 Task: Research Airbnb accommodation in Tagta, Turkmenistan from 24th November, 2023 to 10th December,  2023 for 5 adults.5 bedrooms having 5 beds and 5 bathrooms. Property type can be house. Amenities needed are: wifi, TV, free parkinig on premises, gym, breakfast. Look for 4 properties as per requirement.
Action: Mouse moved to (530, 72)
Screenshot: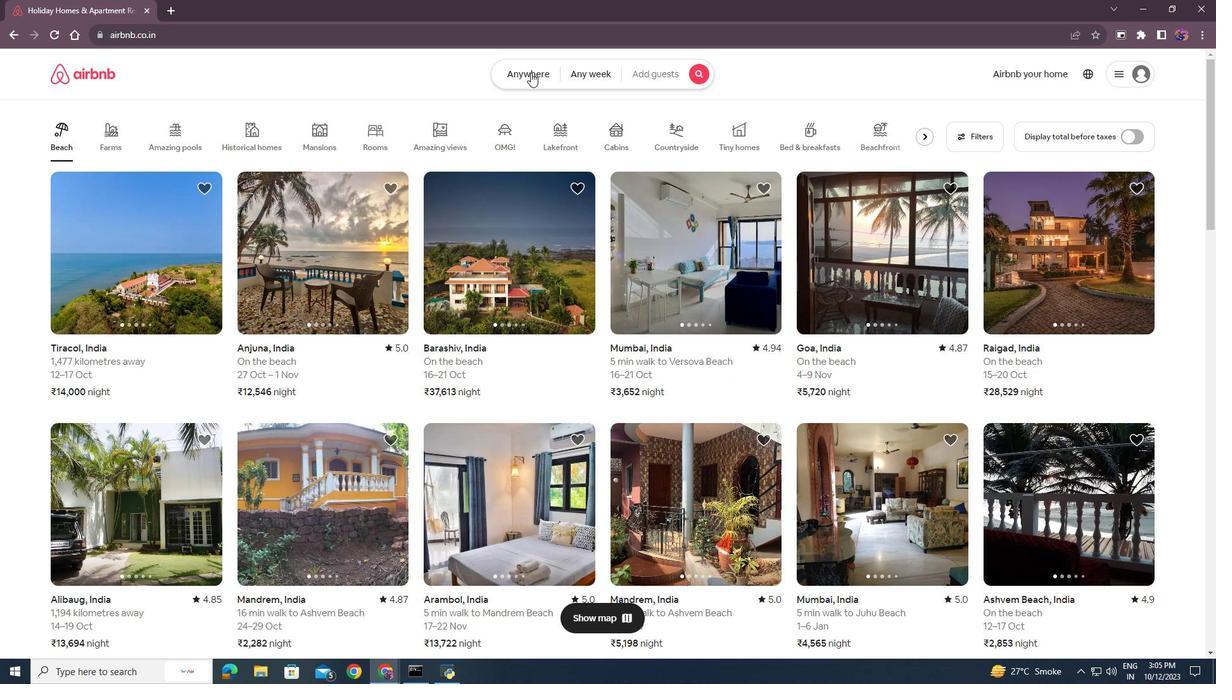 
Action: Mouse pressed left at (530, 72)
Screenshot: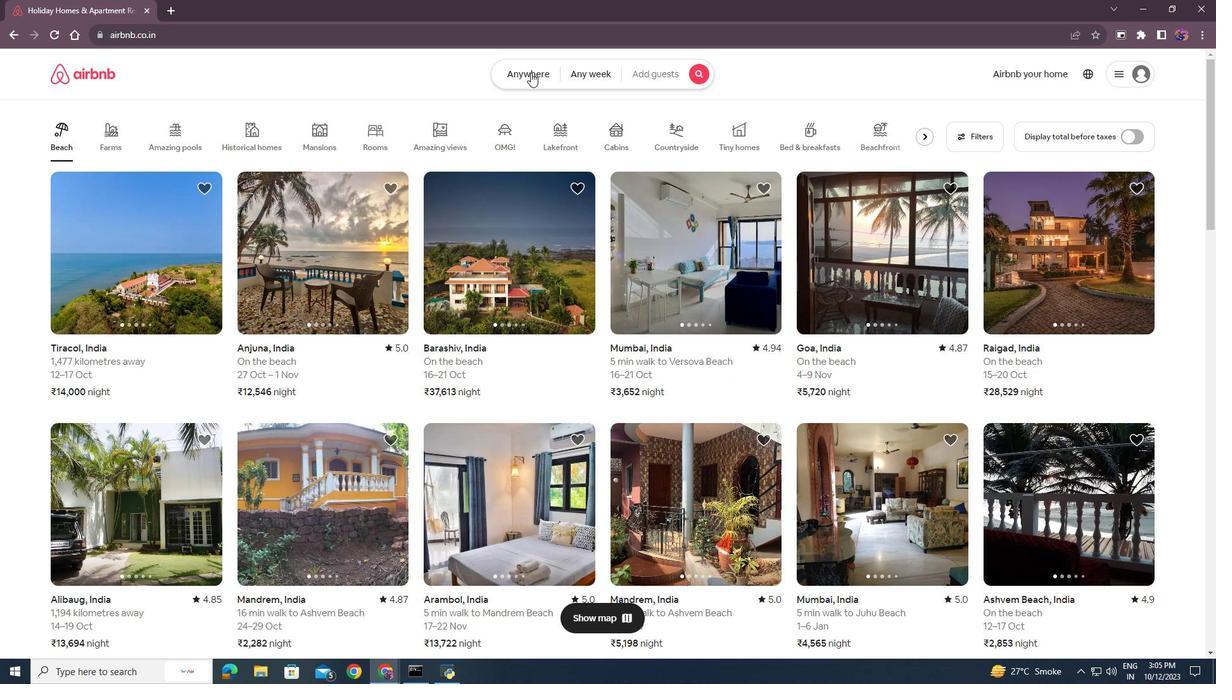 
Action: Mouse moved to (425, 118)
Screenshot: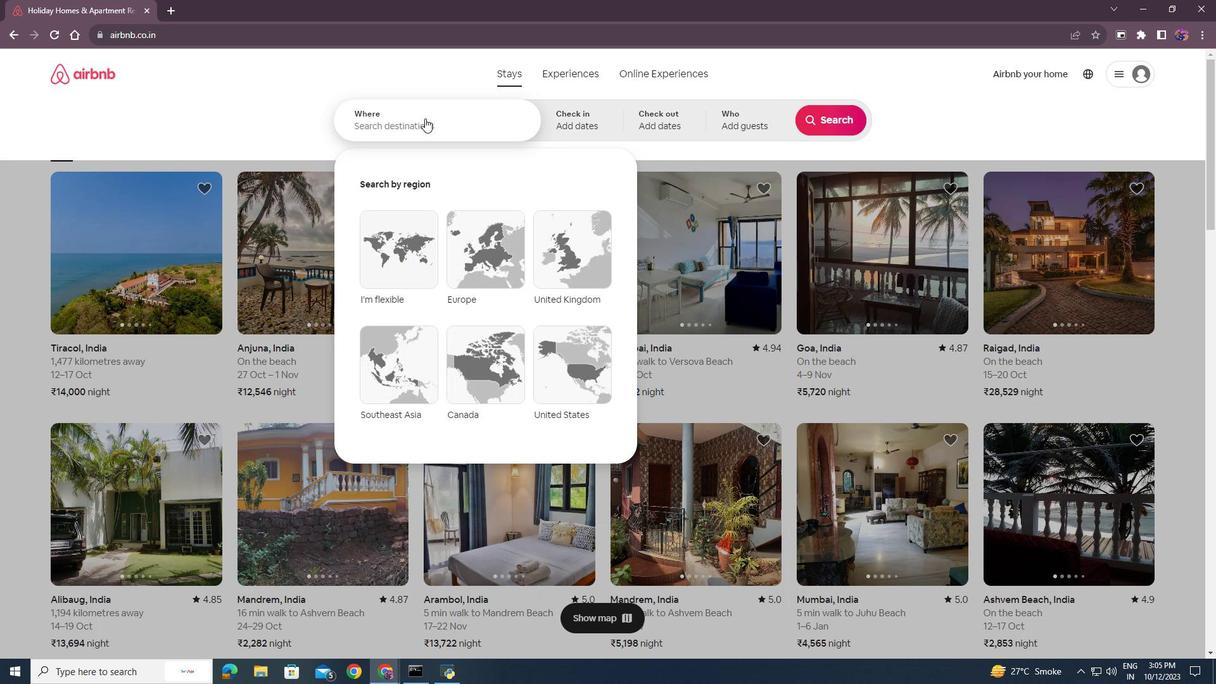 
Action: Mouse pressed left at (425, 118)
Screenshot: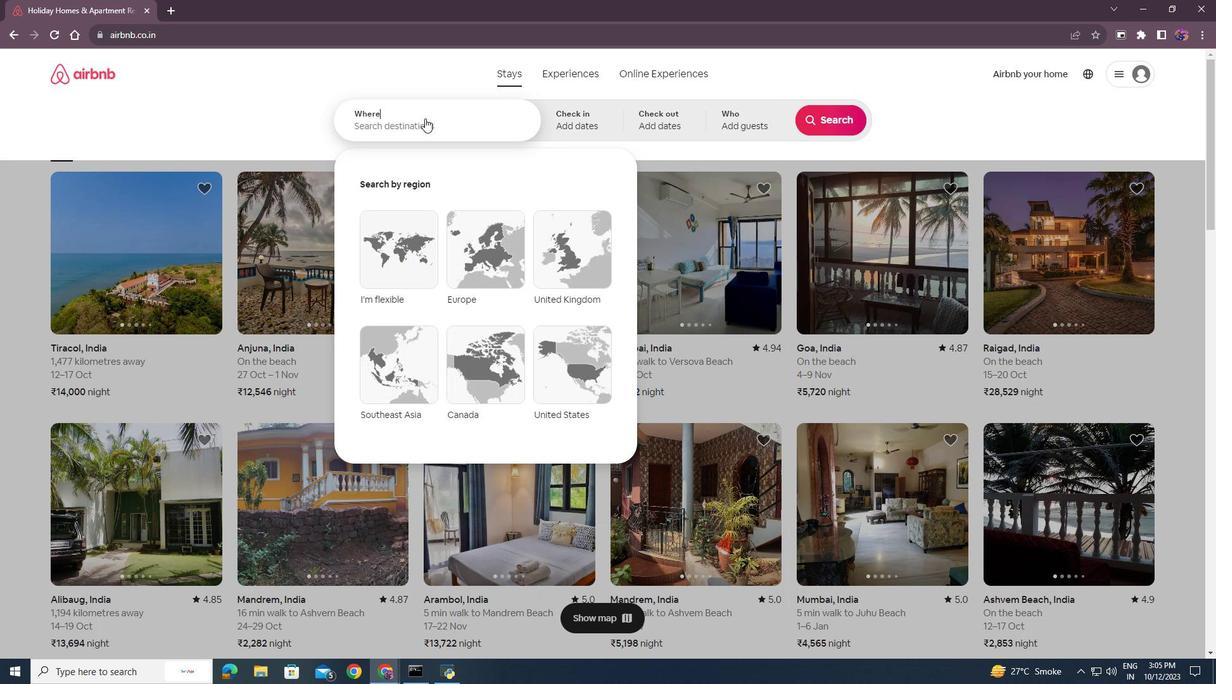 
Action: Key pressed tah<Key.backspace>gta<Key.space><Key.shift>Turkmenistan<Key.enter>
Screenshot: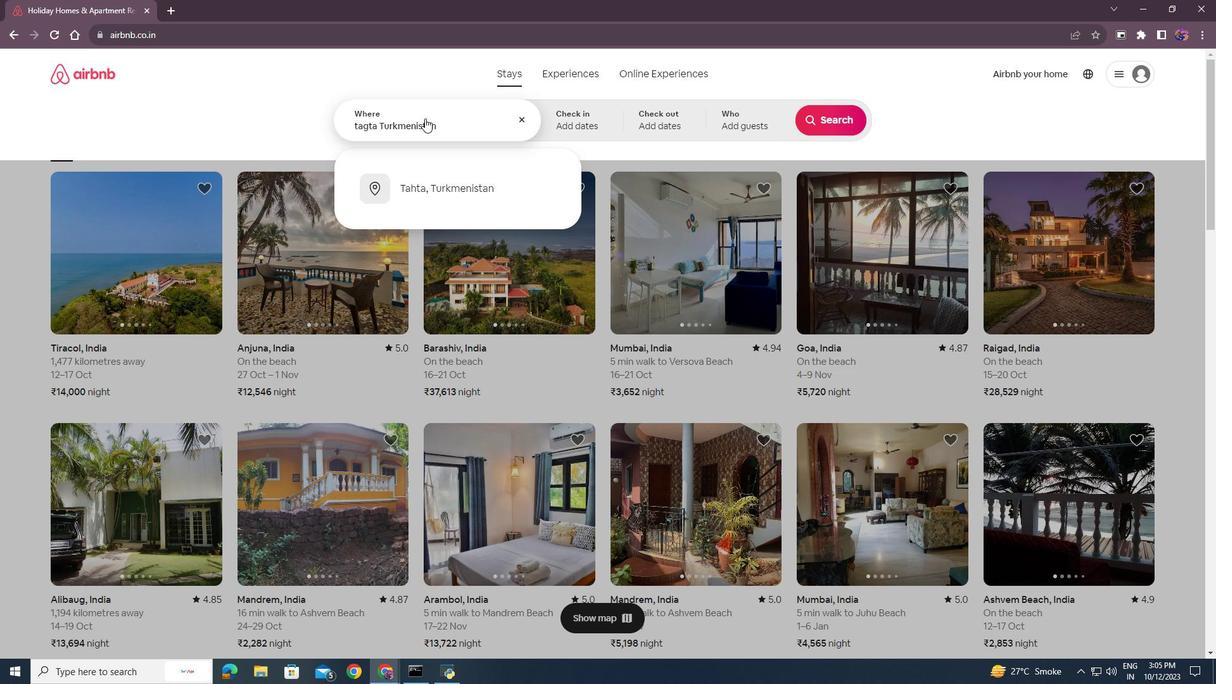 
Action: Mouse moved to (783, 368)
Screenshot: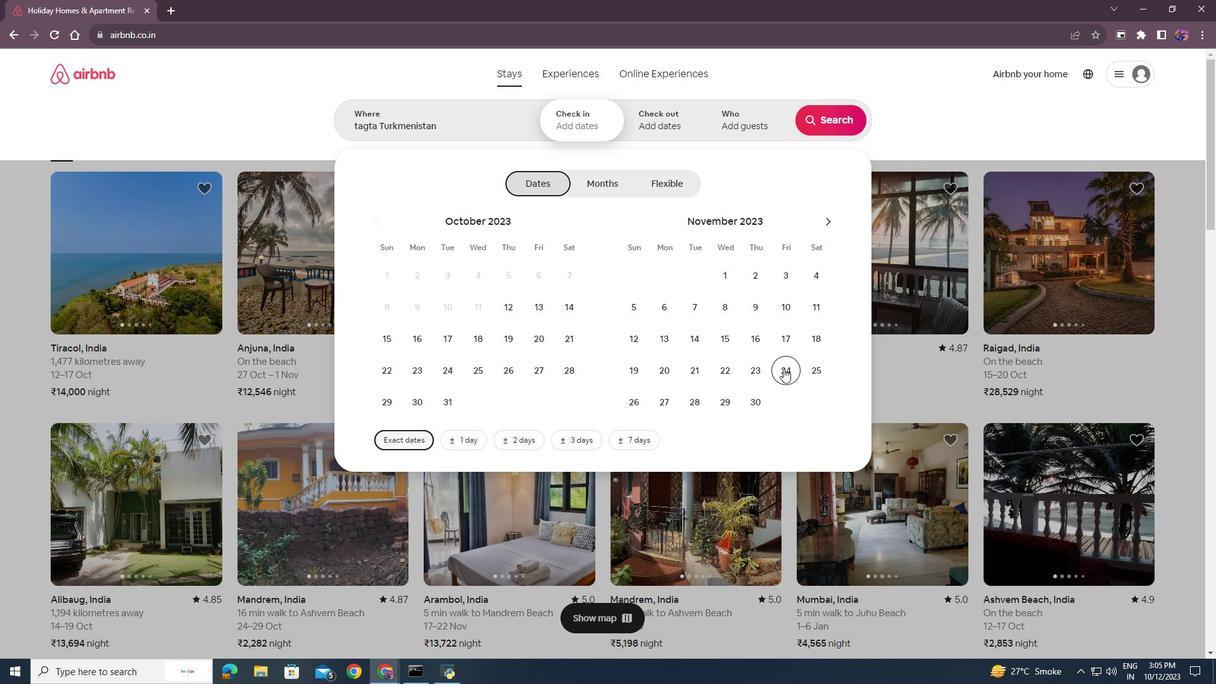 
Action: Mouse pressed left at (783, 368)
Screenshot: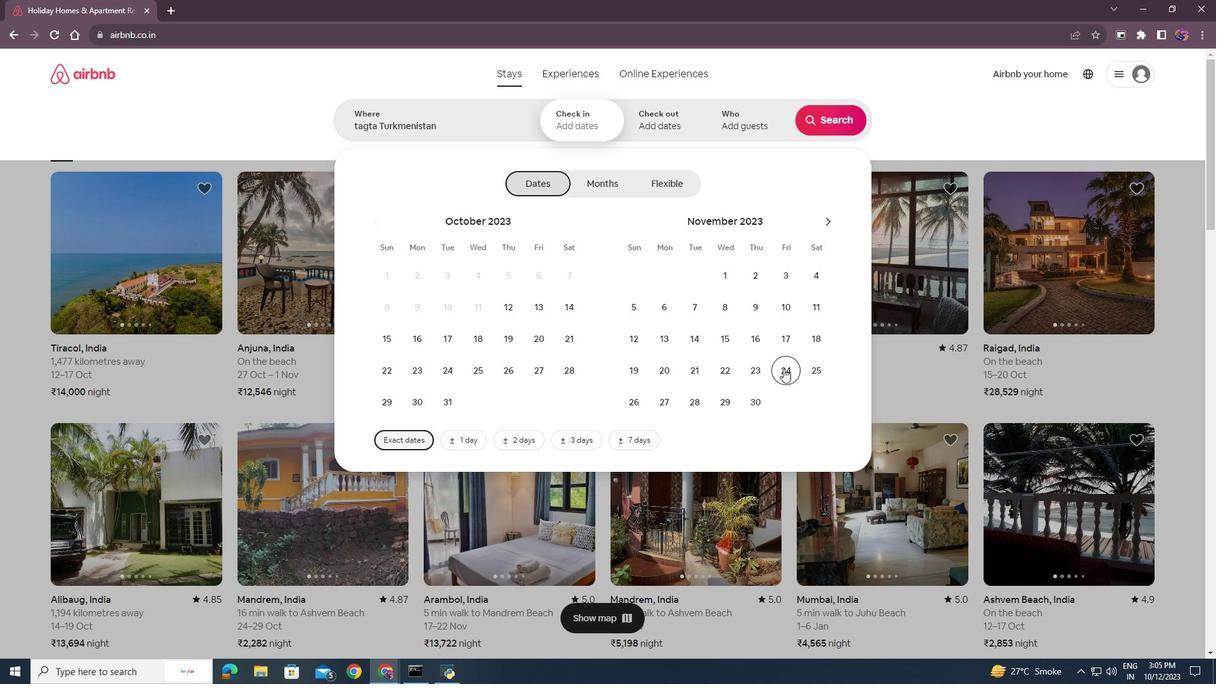 
Action: Mouse moved to (826, 214)
Screenshot: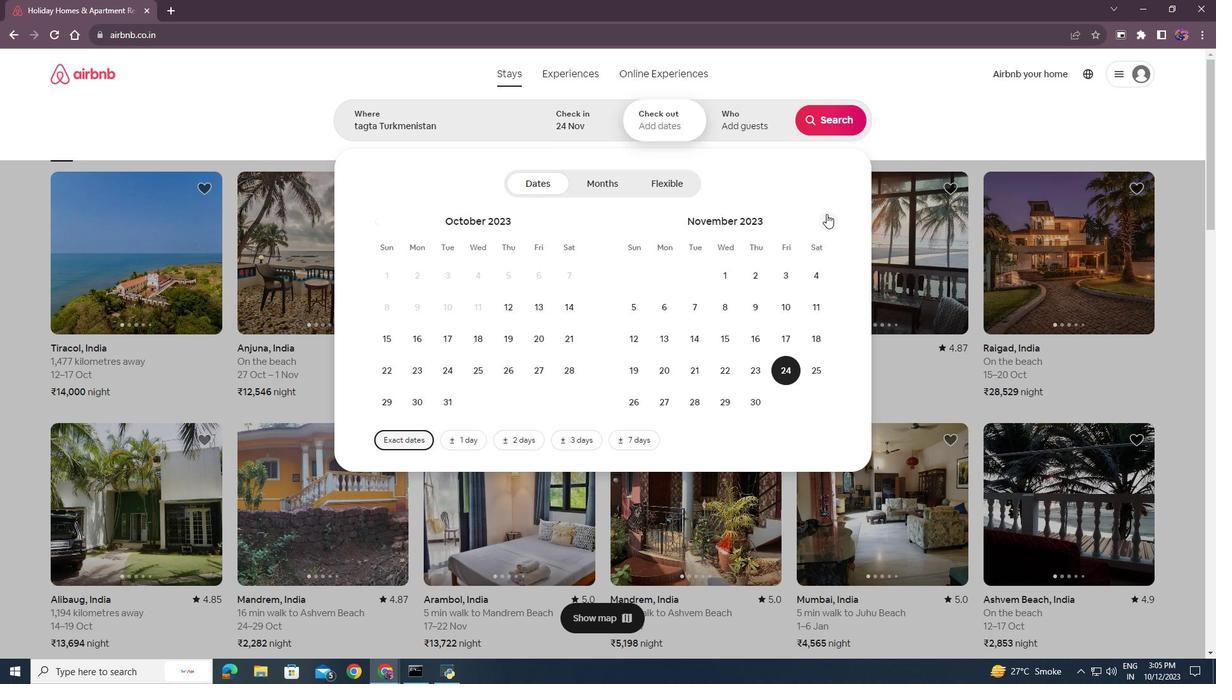
Action: Mouse pressed left at (826, 214)
Screenshot: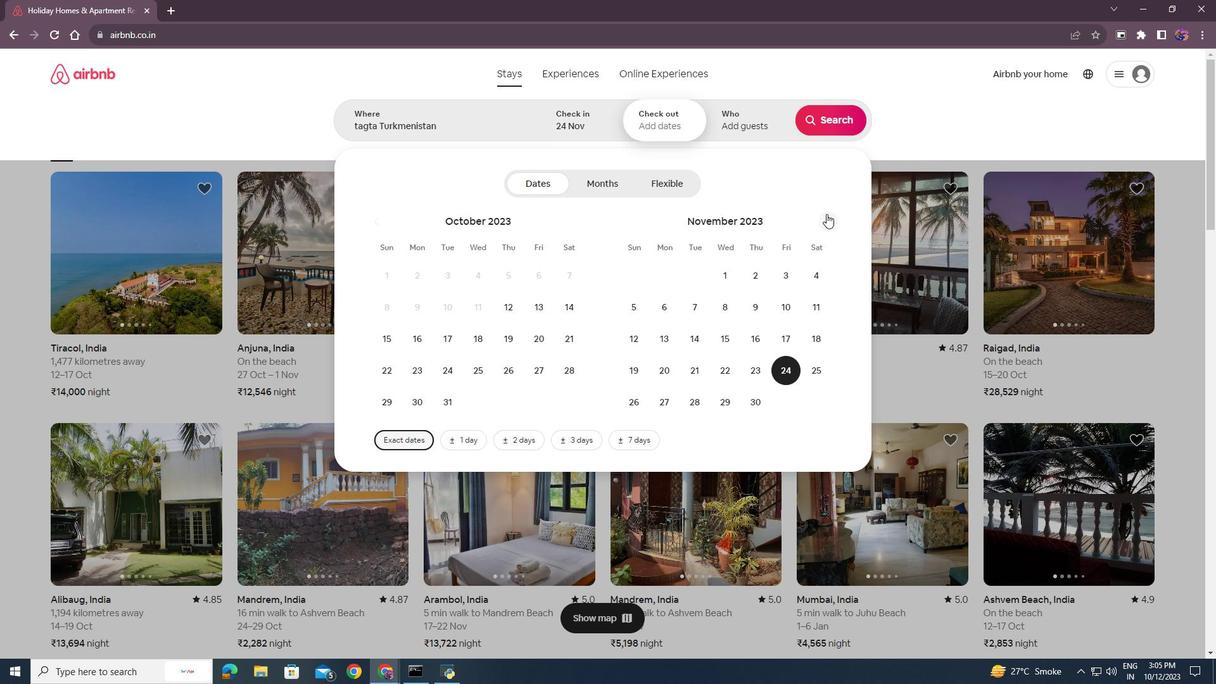 
Action: Mouse moved to (637, 338)
Screenshot: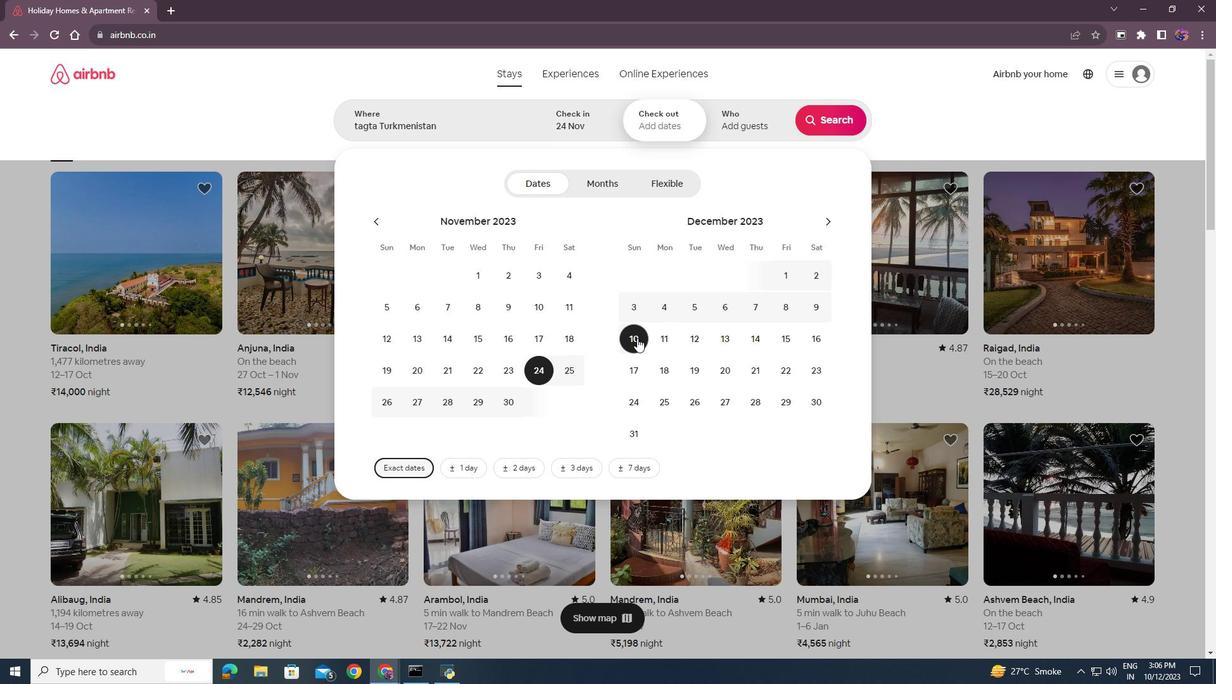 
Action: Mouse pressed left at (637, 338)
Screenshot: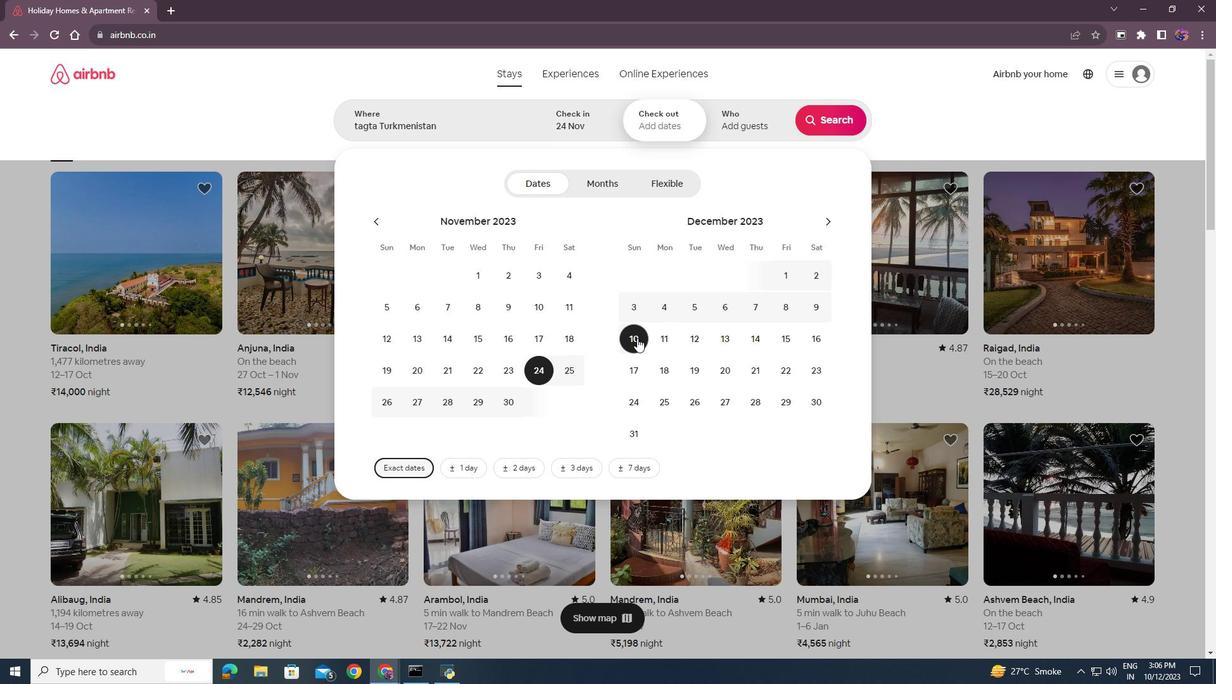
Action: Mouse moved to (759, 121)
Screenshot: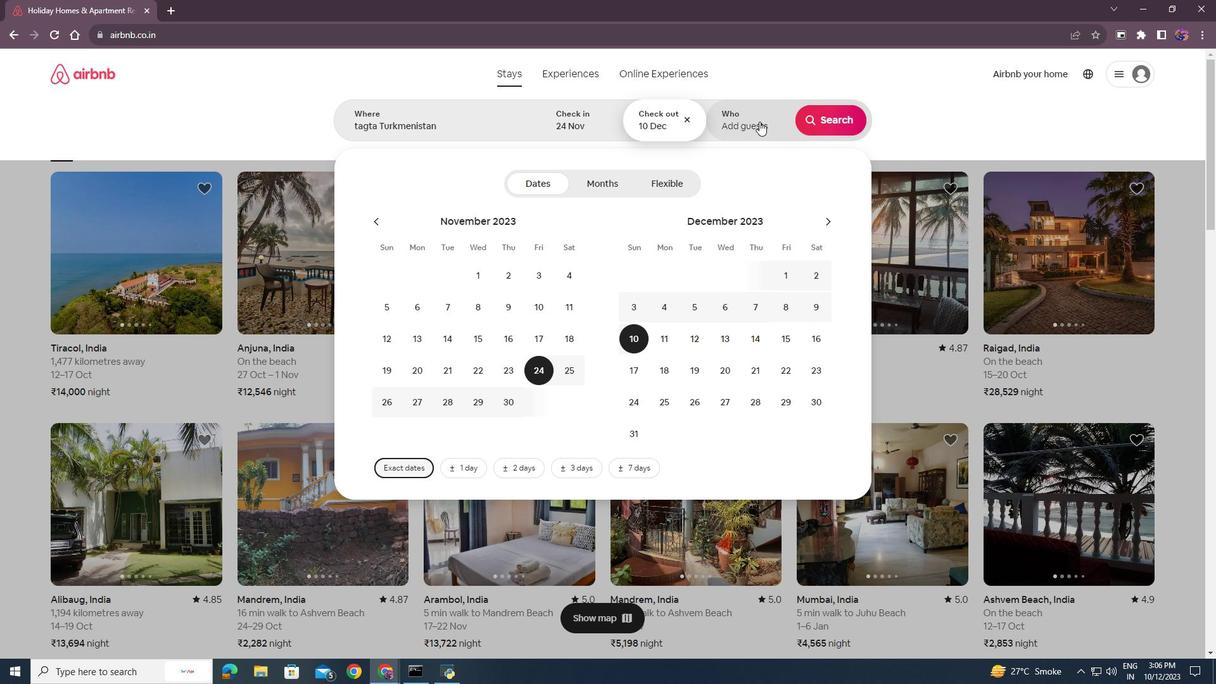 
Action: Mouse pressed left at (759, 121)
Screenshot: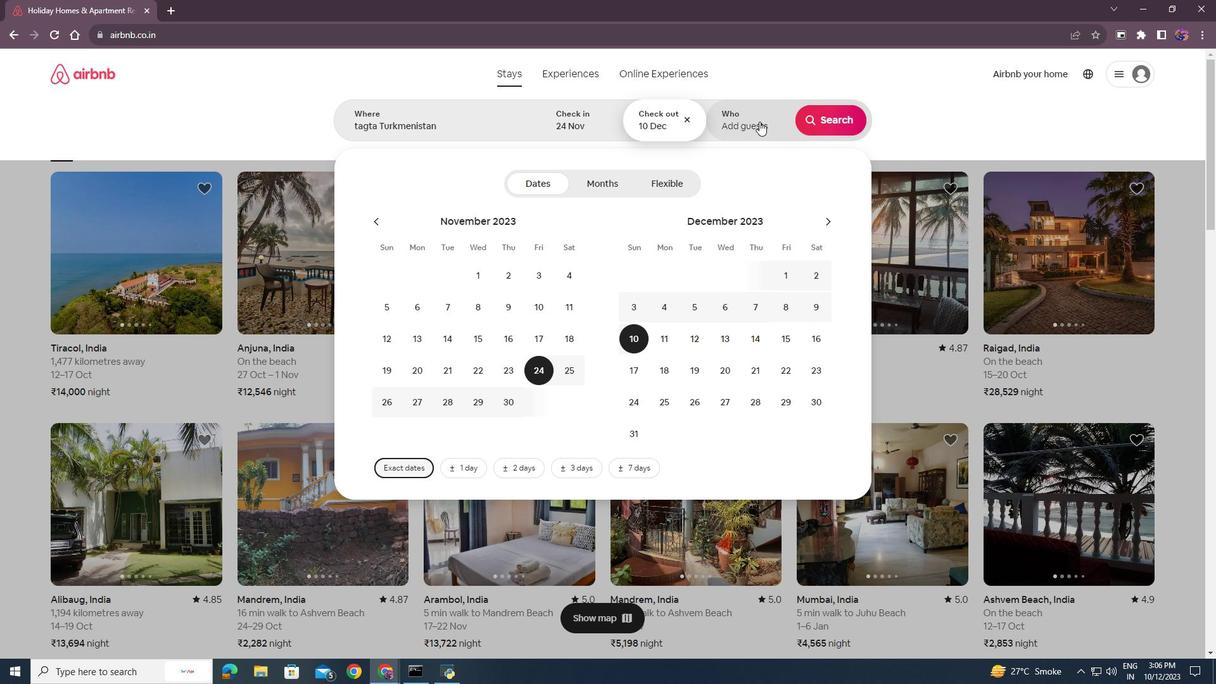 
Action: Mouse moved to (837, 188)
Screenshot: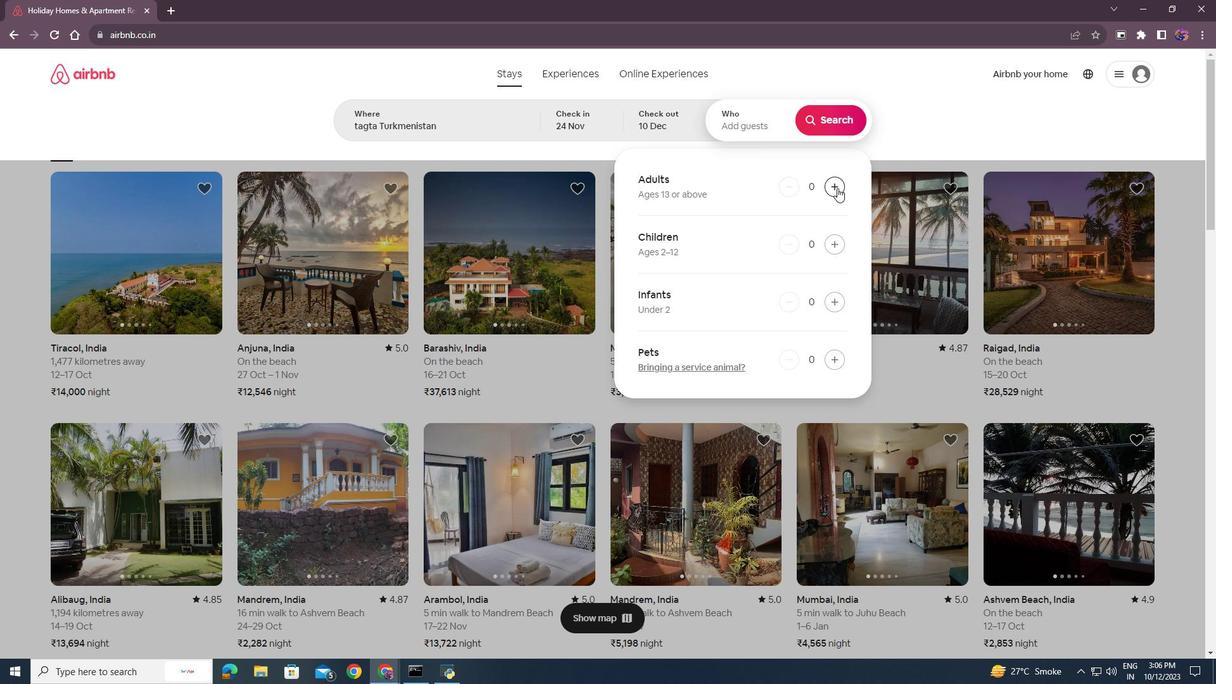 
Action: Mouse pressed left at (837, 188)
Screenshot: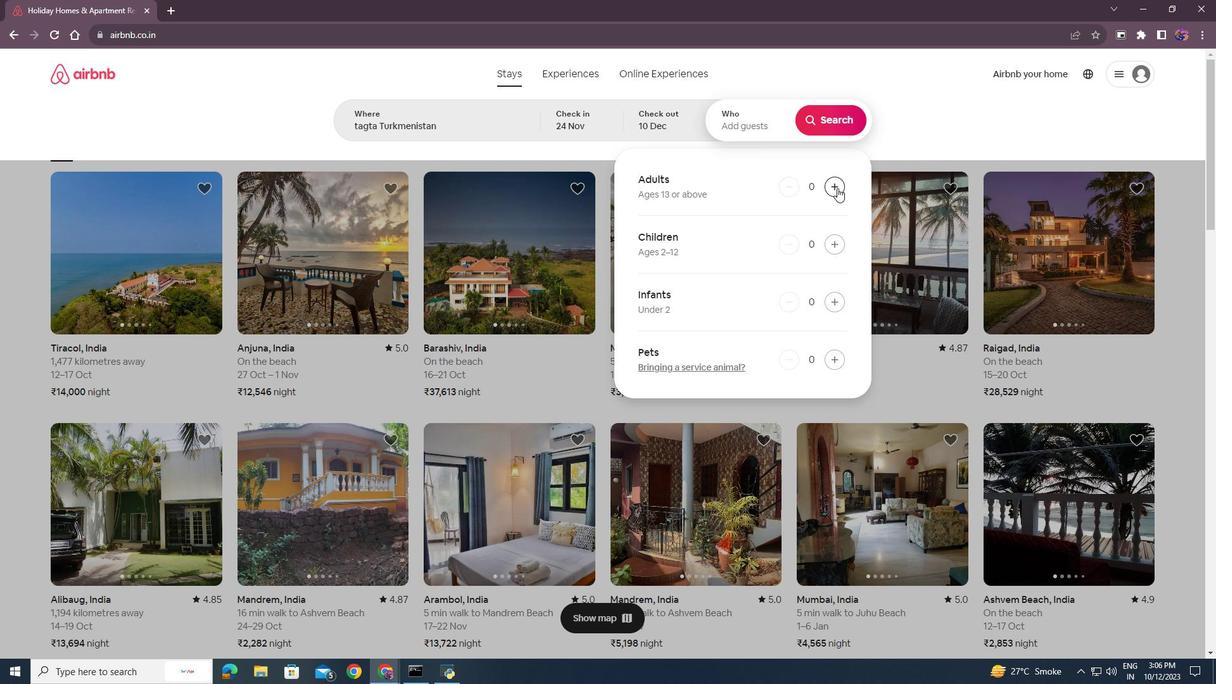 
Action: Mouse pressed left at (837, 188)
Screenshot: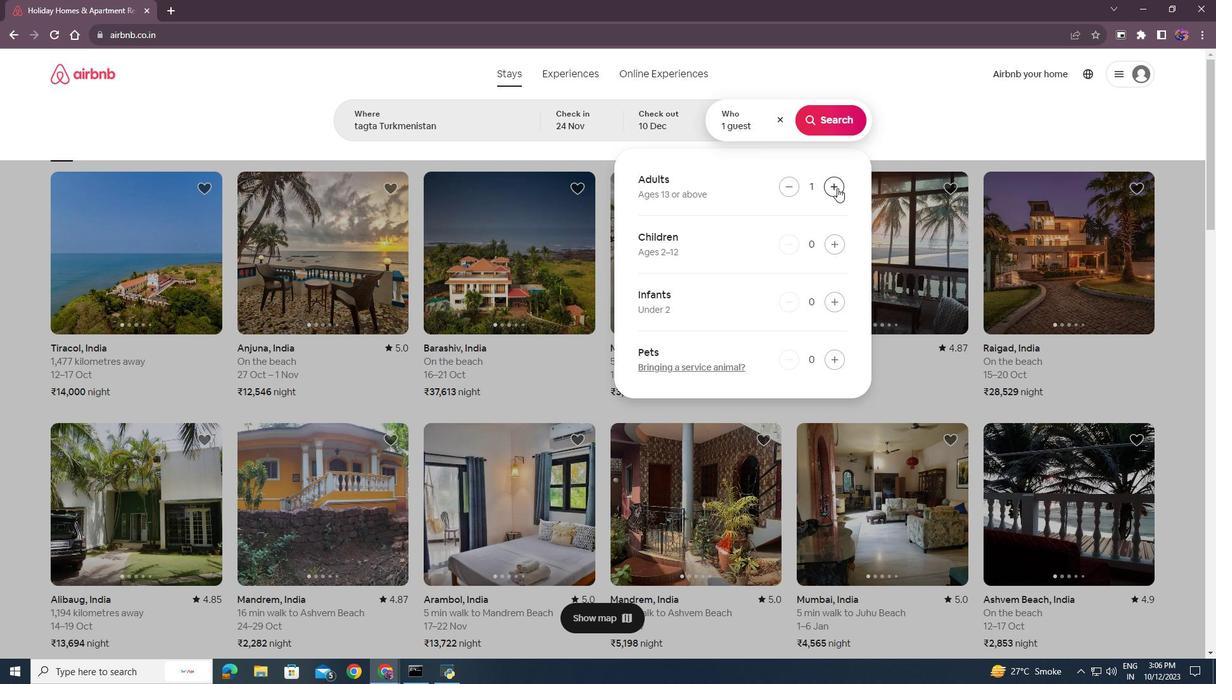 
Action: Mouse pressed left at (837, 188)
Screenshot: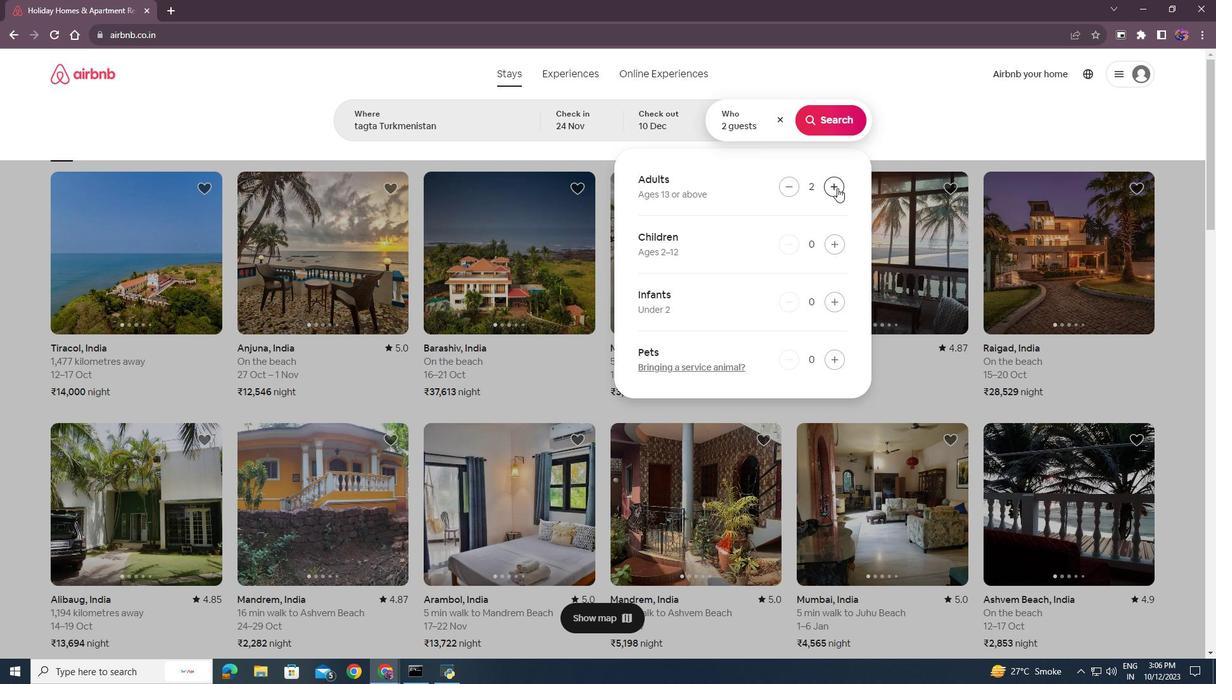 
Action: Mouse pressed left at (837, 188)
Screenshot: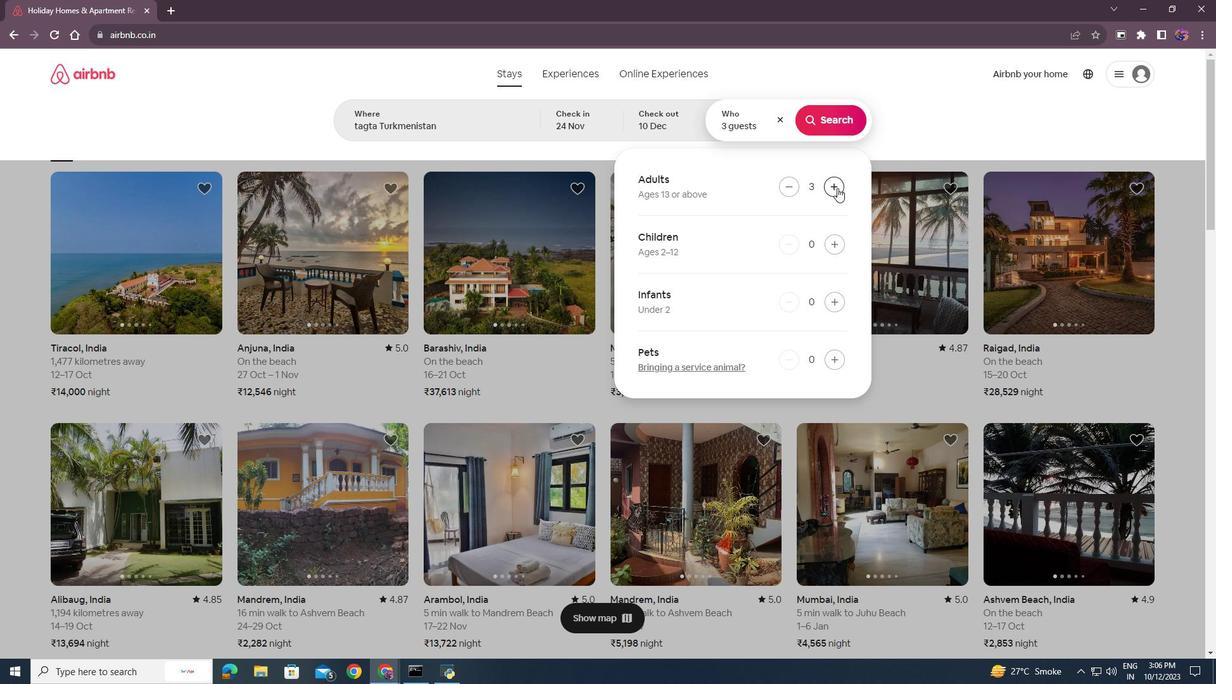
Action: Mouse pressed left at (837, 188)
Screenshot: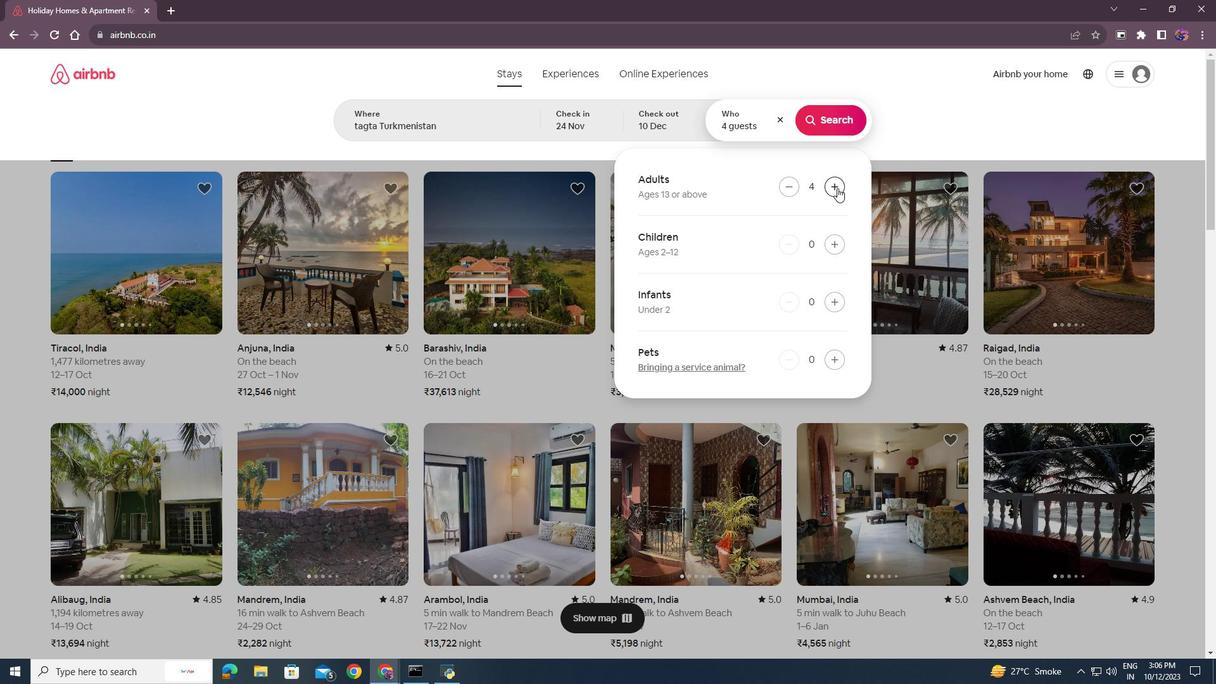 
Action: Mouse moved to (827, 115)
Screenshot: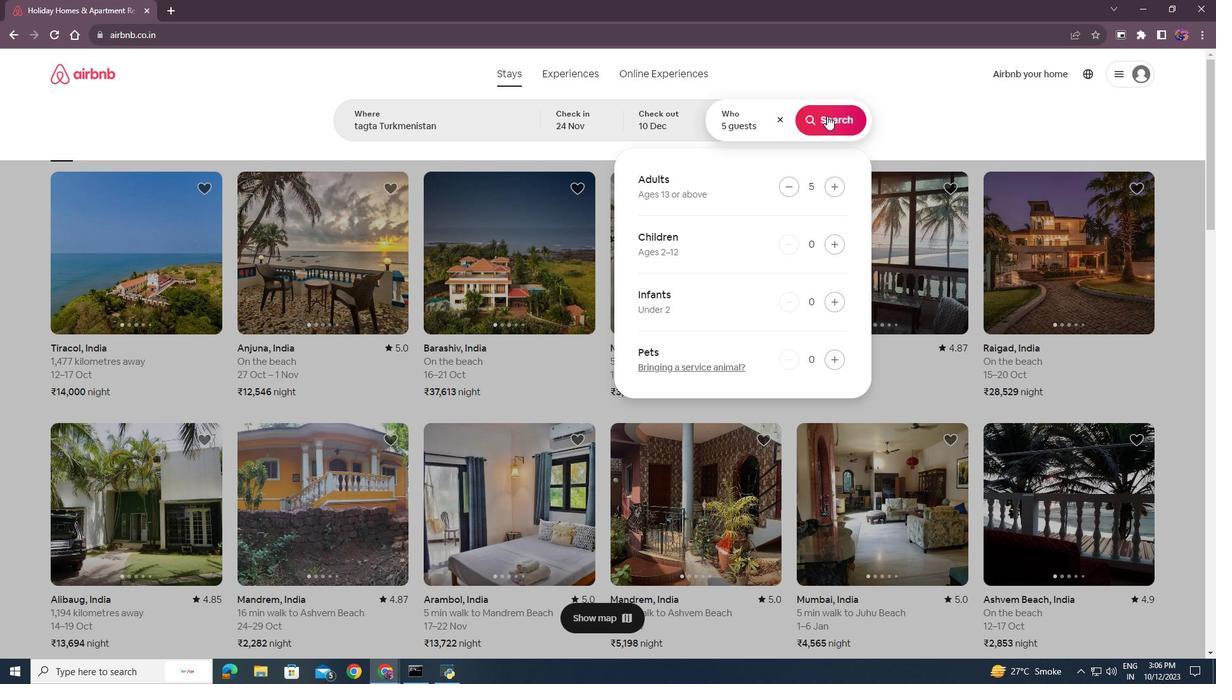 
Action: Mouse pressed left at (827, 115)
Screenshot: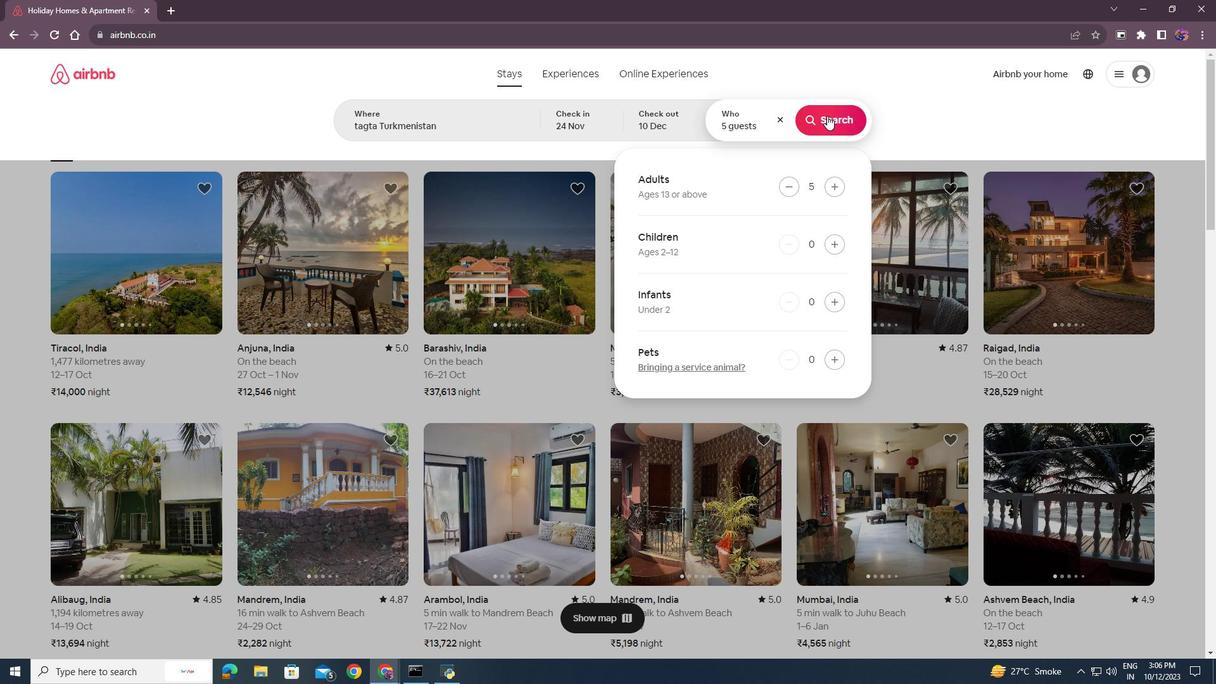 
Action: Mouse moved to (1003, 127)
Screenshot: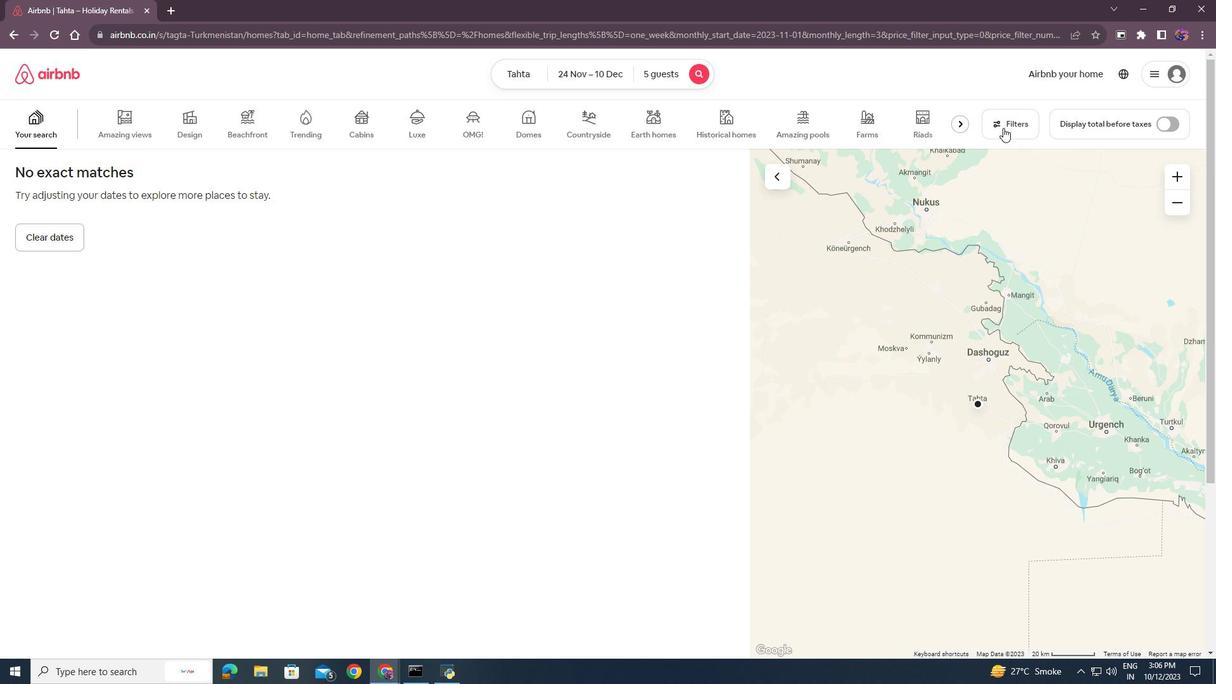 
Action: Mouse pressed left at (1003, 127)
Screenshot: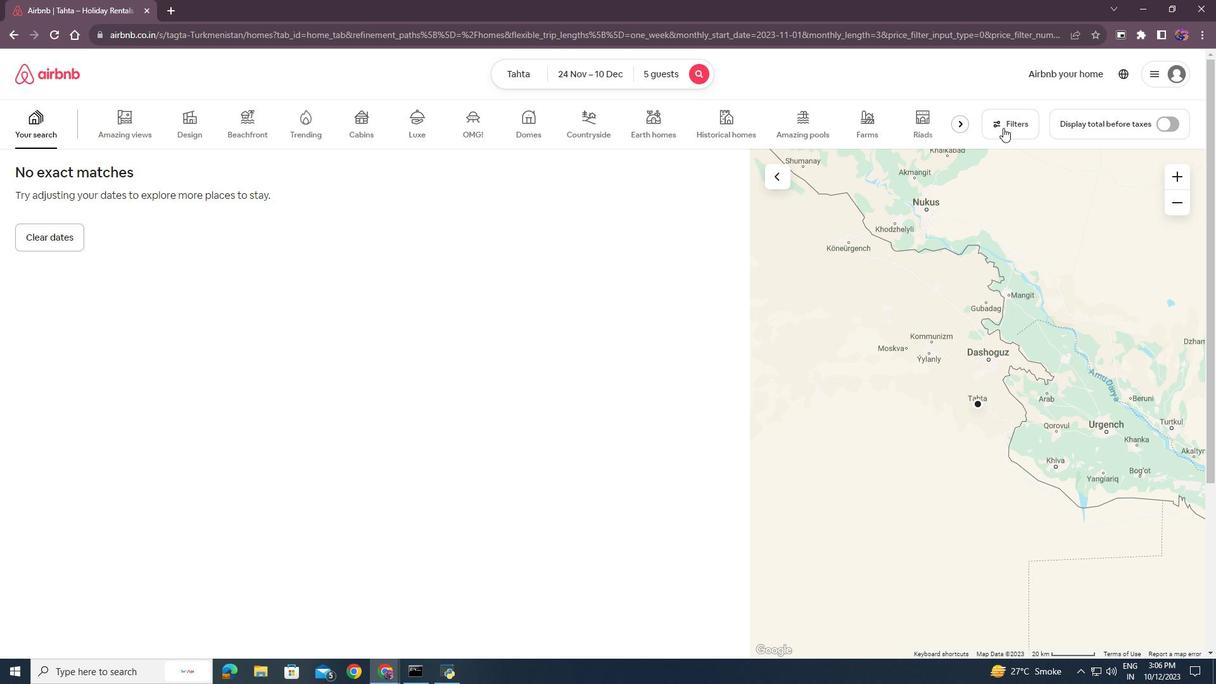 
Action: Mouse moved to (675, 373)
Screenshot: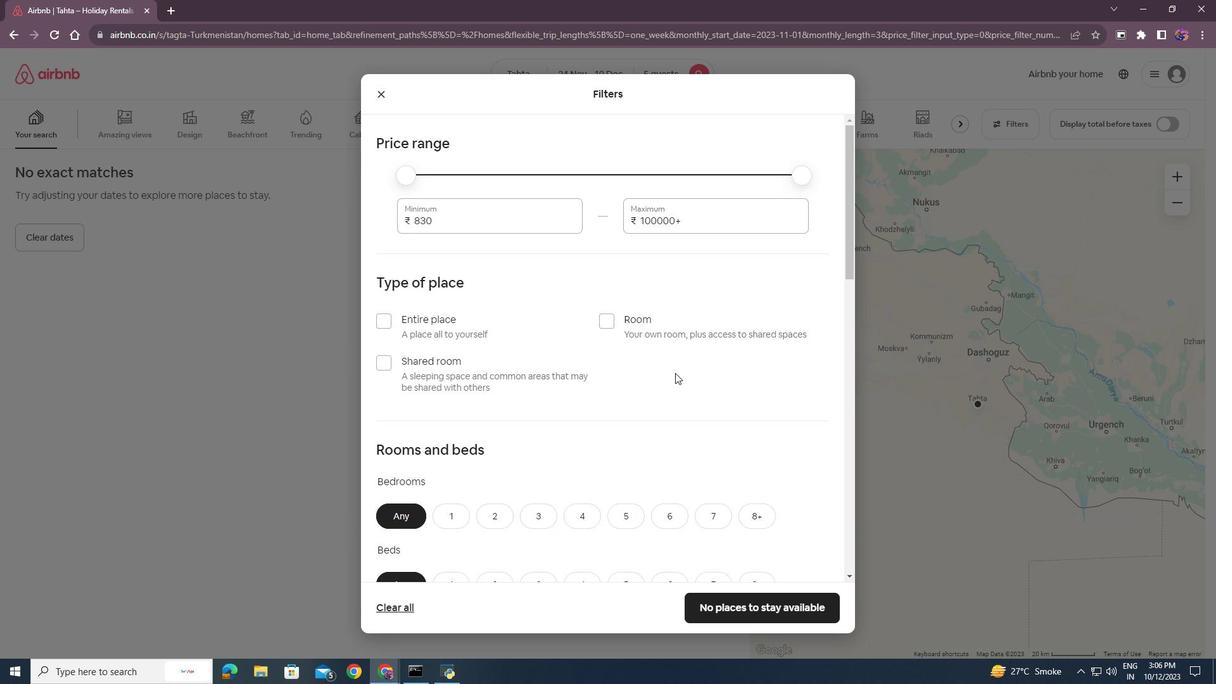 
Action: Mouse scrolled (675, 372) with delta (0, 0)
Screenshot: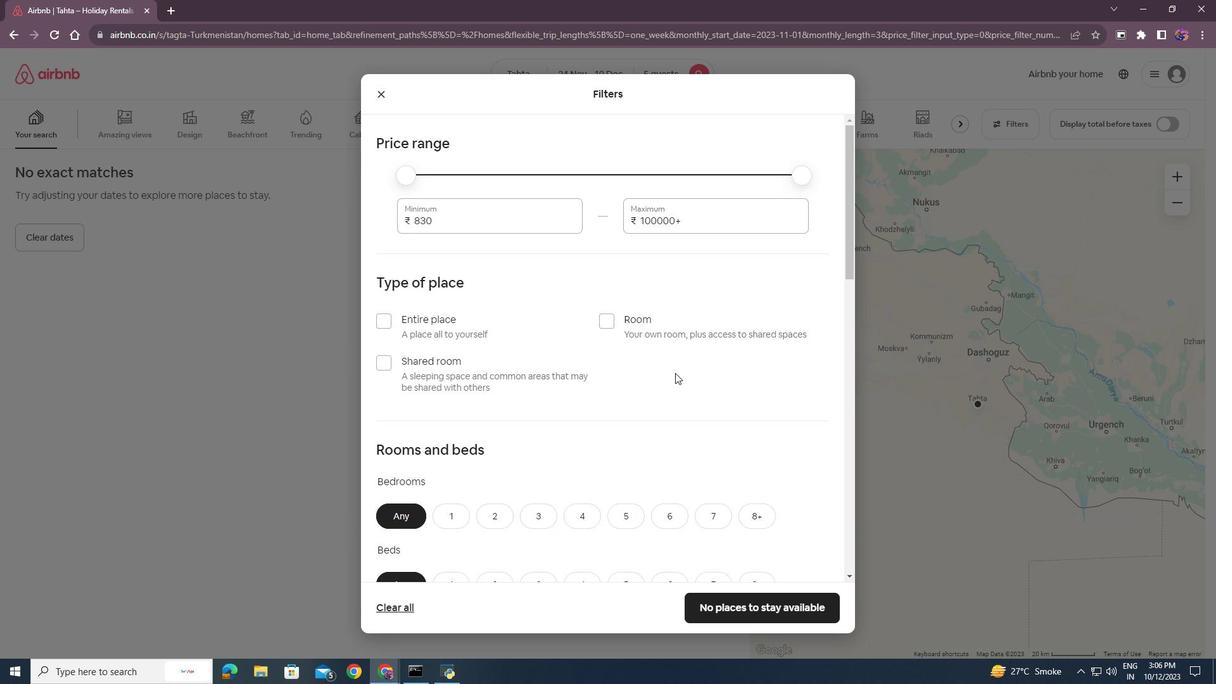 
Action: Mouse scrolled (675, 372) with delta (0, 0)
Screenshot: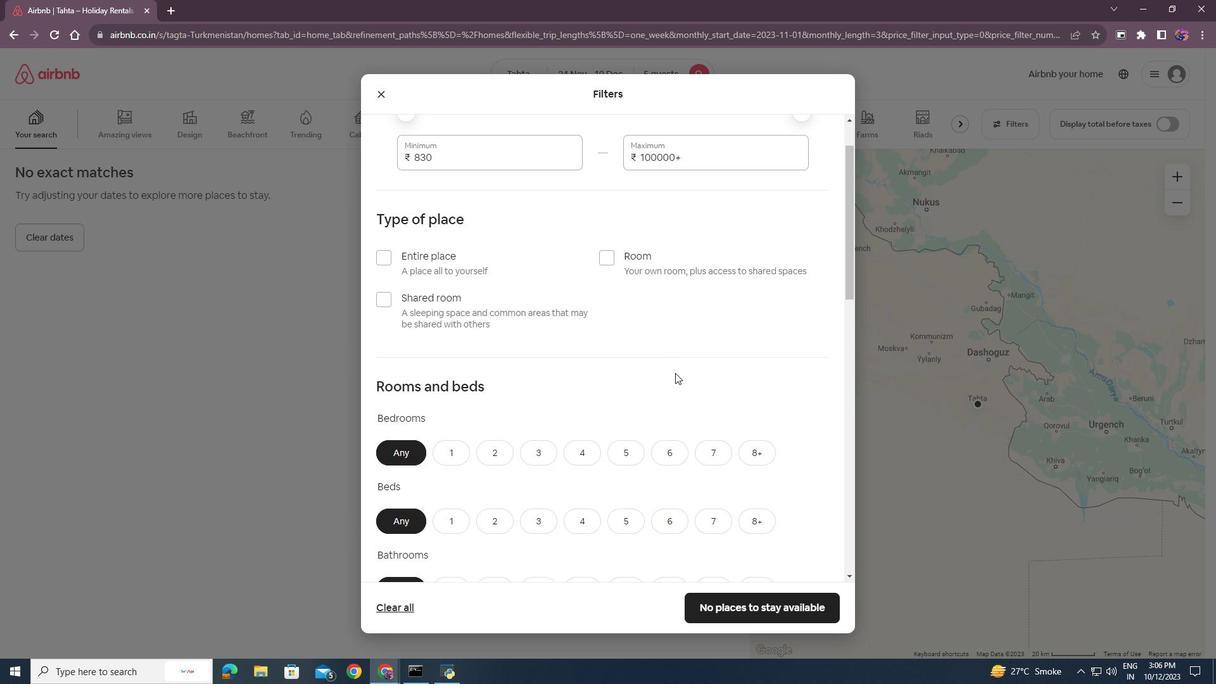 
Action: Mouse moved to (627, 388)
Screenshot: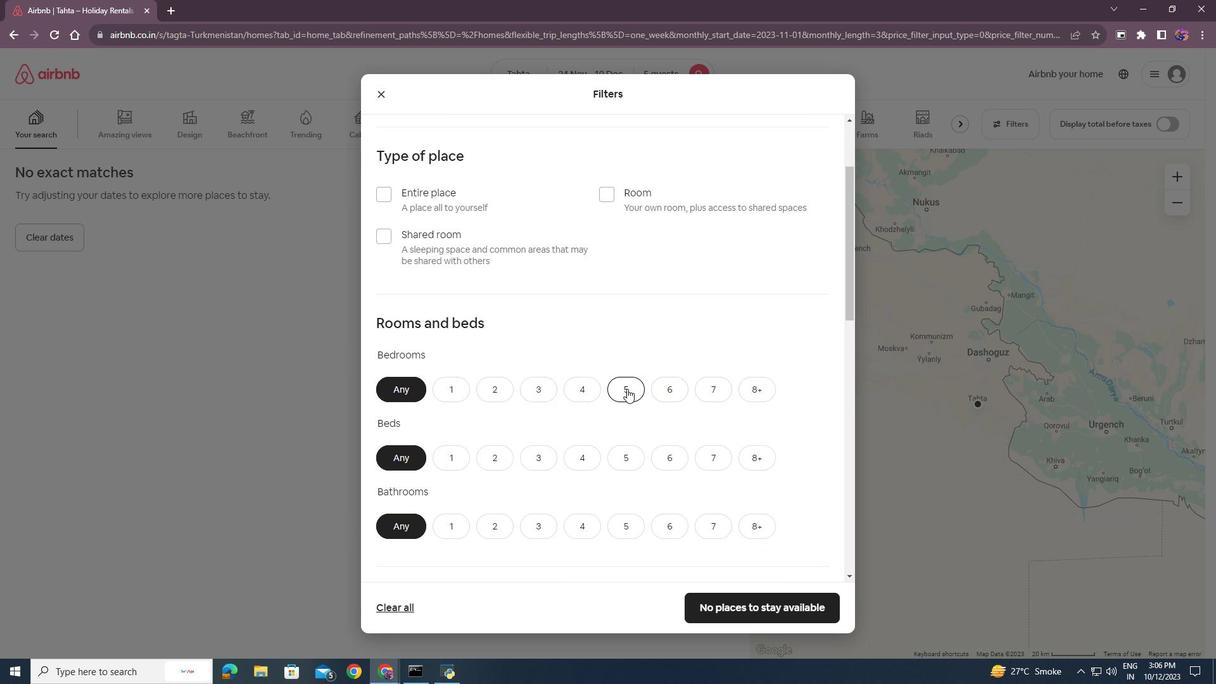 
Action: Mouse pressed left at (627, 388)
Screenshot: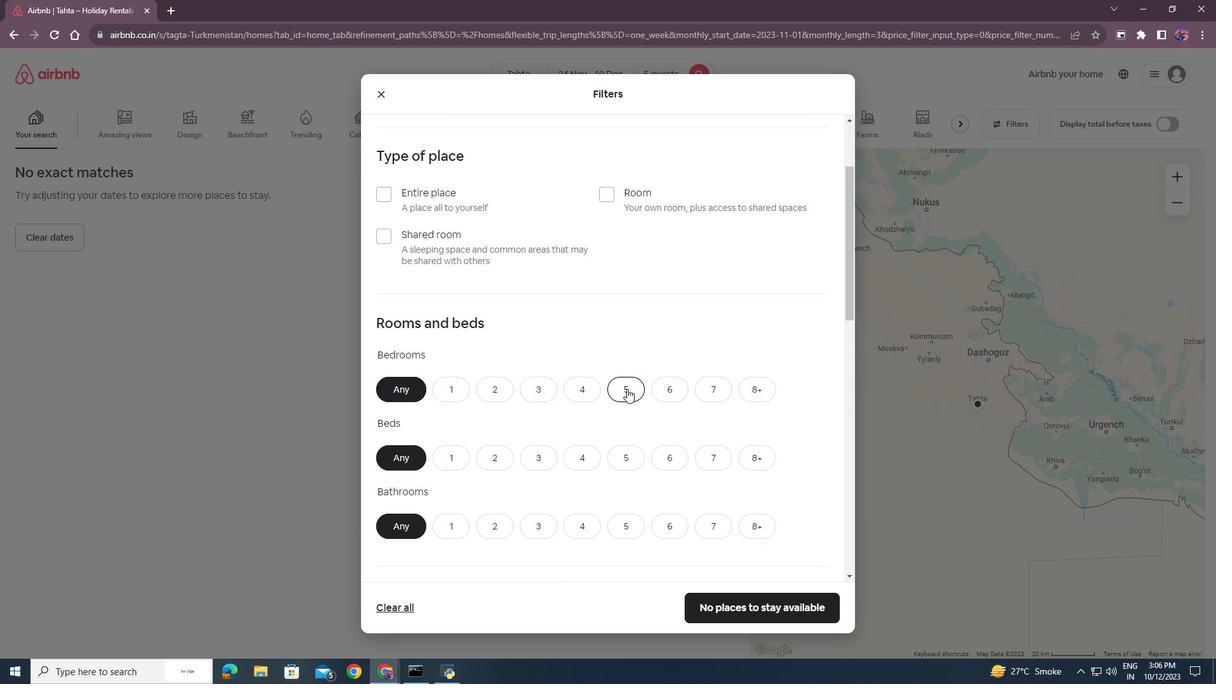 
Action: Mouse moved to (567, 449)
Screenshot: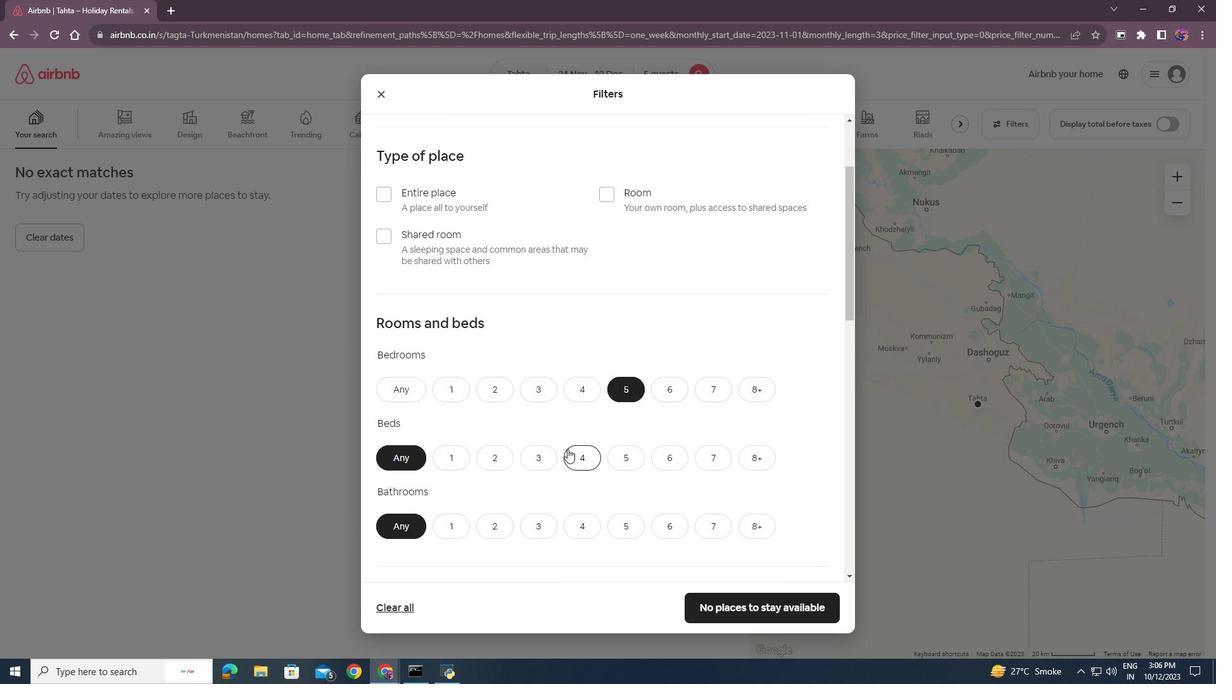 
Action: Mouse scrolled (567, 448) with delta (0, 0)
Screenshot: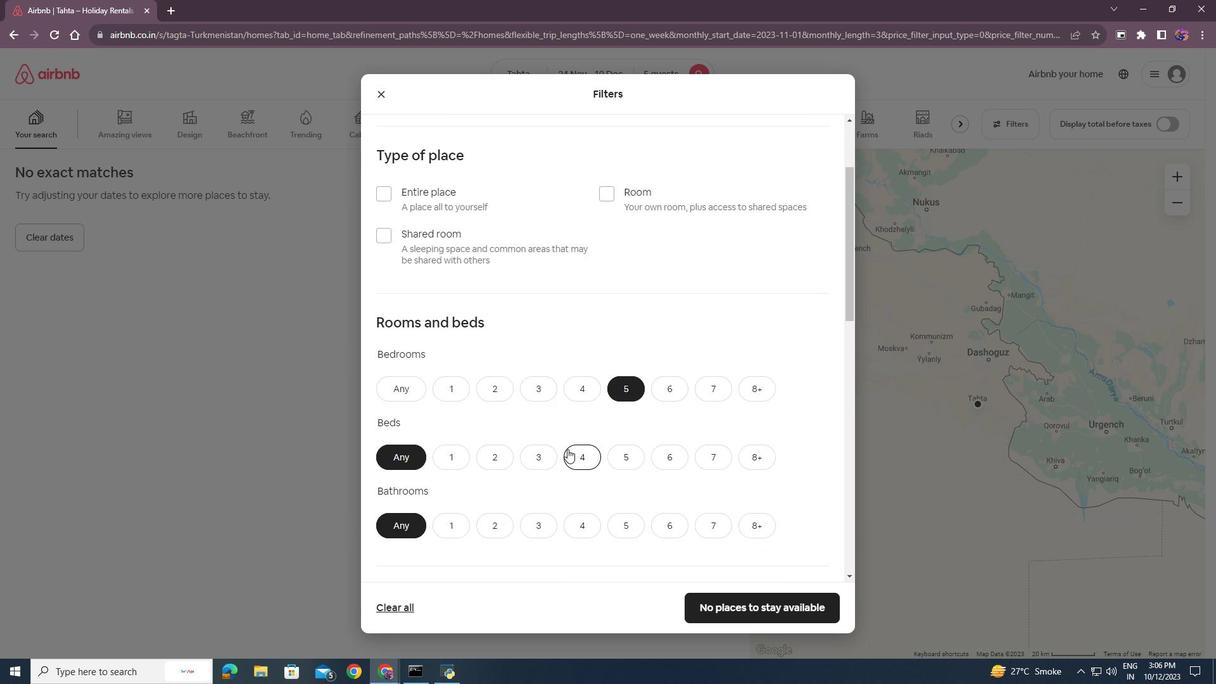 
Action: Mouse moved to (626, 397)
Screenshot: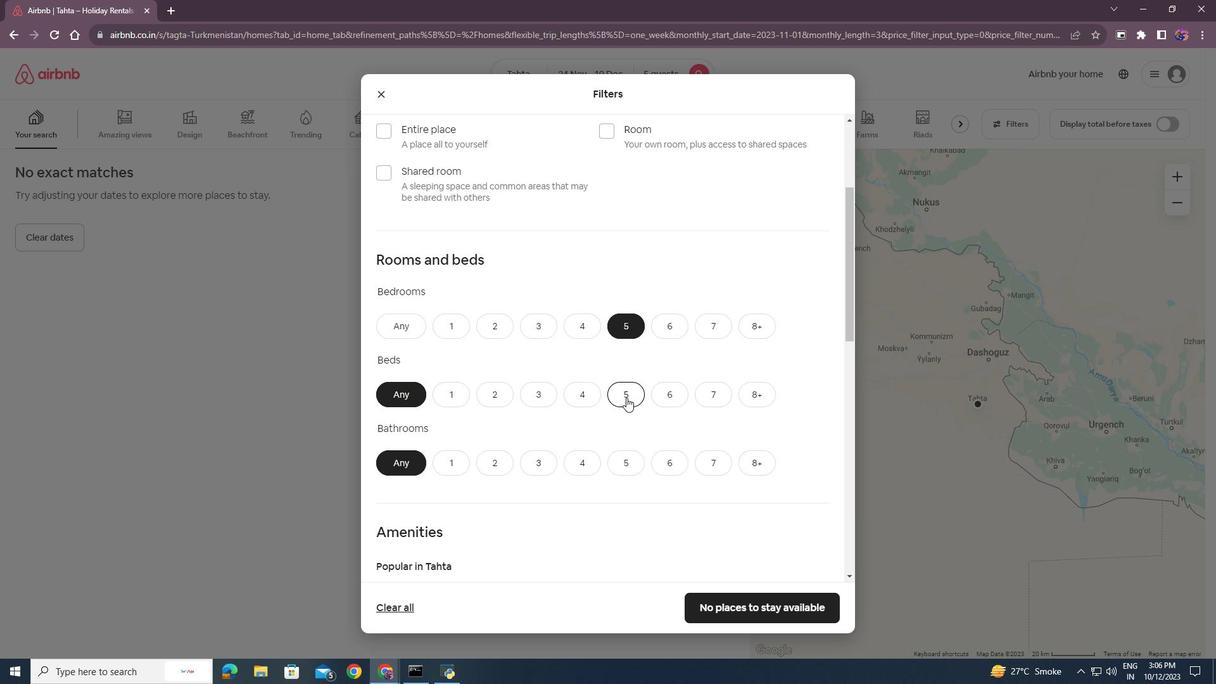 
Action: Mouse pressed left at (626, 397)
Screenshot: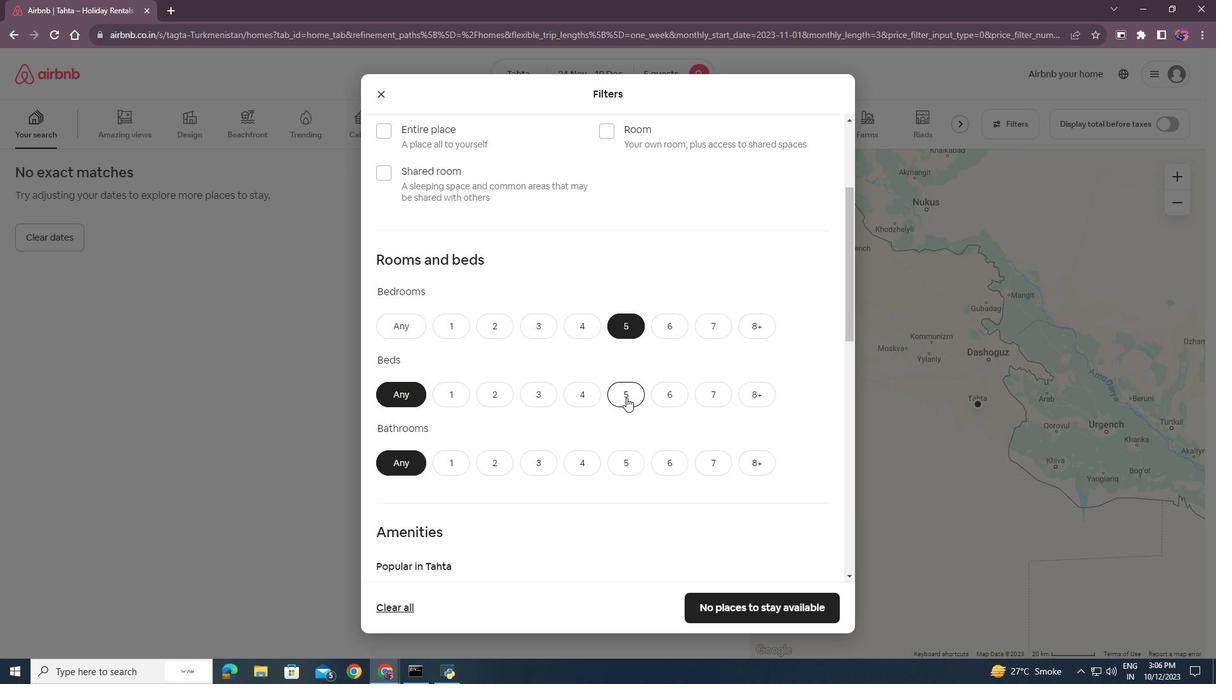 
Action: Mouse moved to (582, 448)
Screenshot: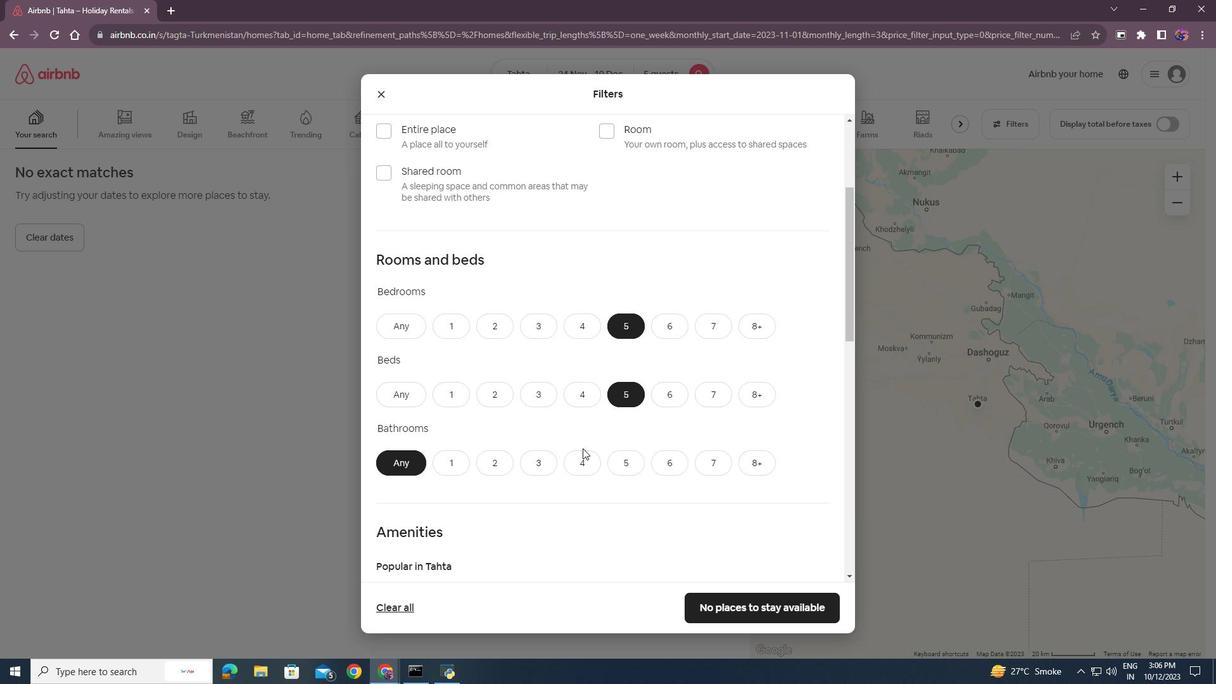 
Action: Mouse scrolled (582, 447) with delta (0, 0)
Screenshot: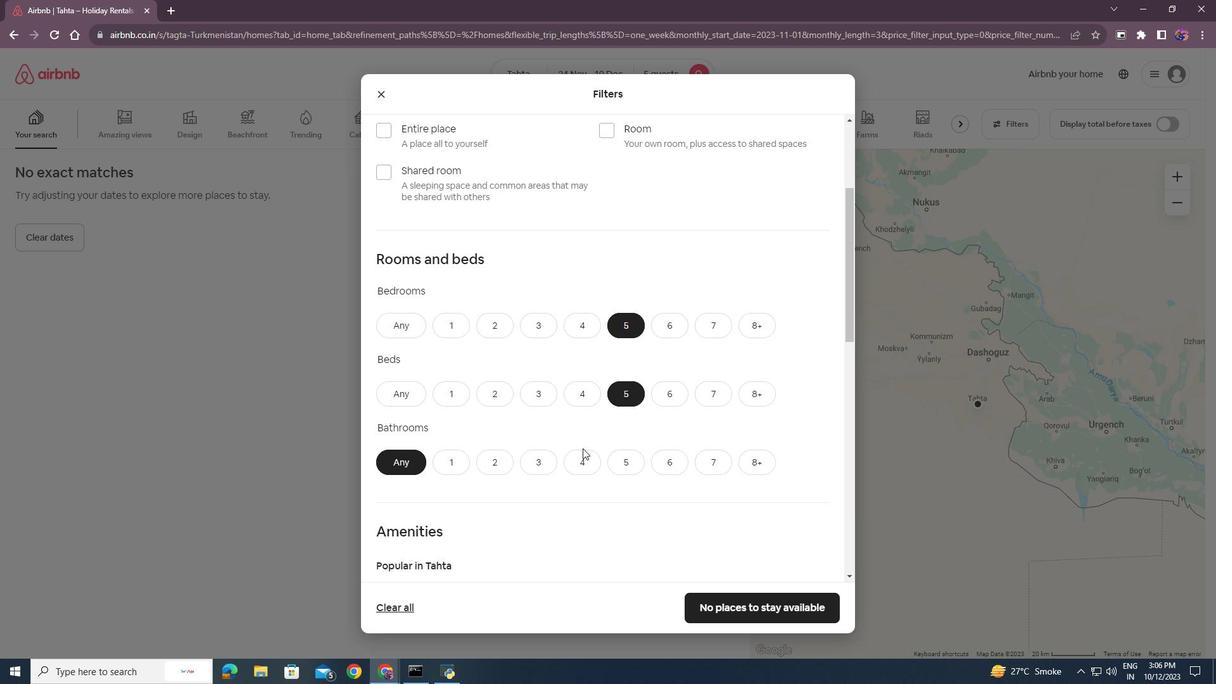 
Action: Mouse moved to (625, 402)
Screenshot: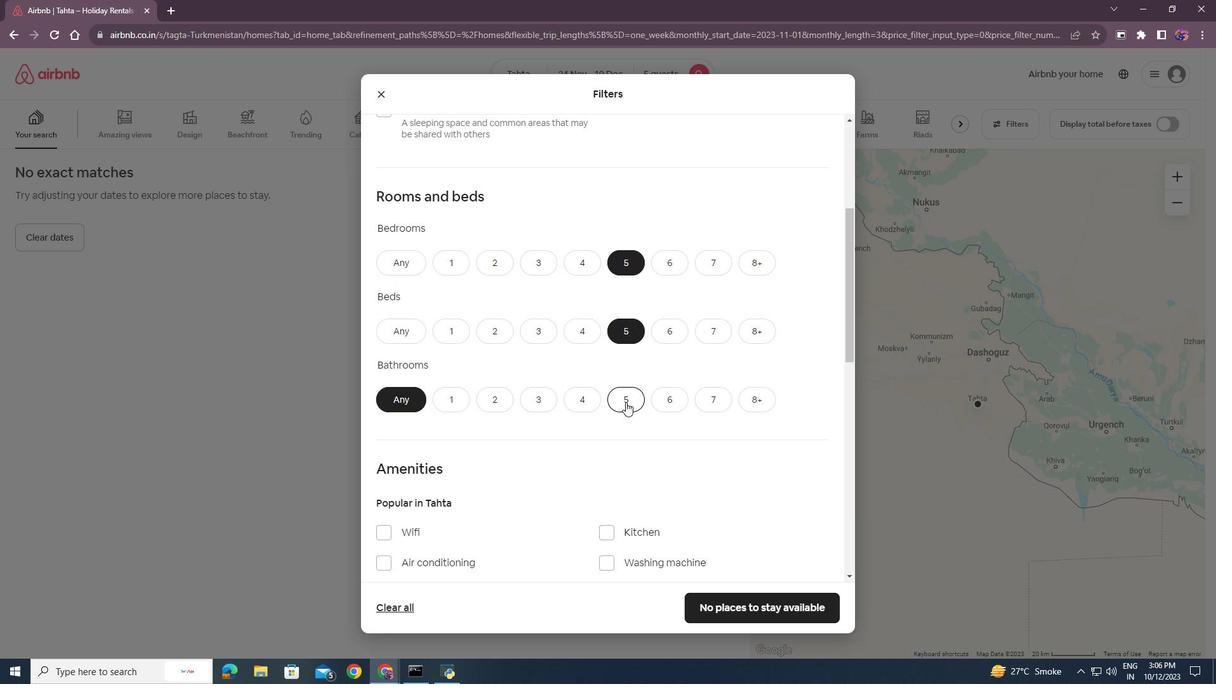 
Action: Mouse pressed left at (625, 402)
Screenshot: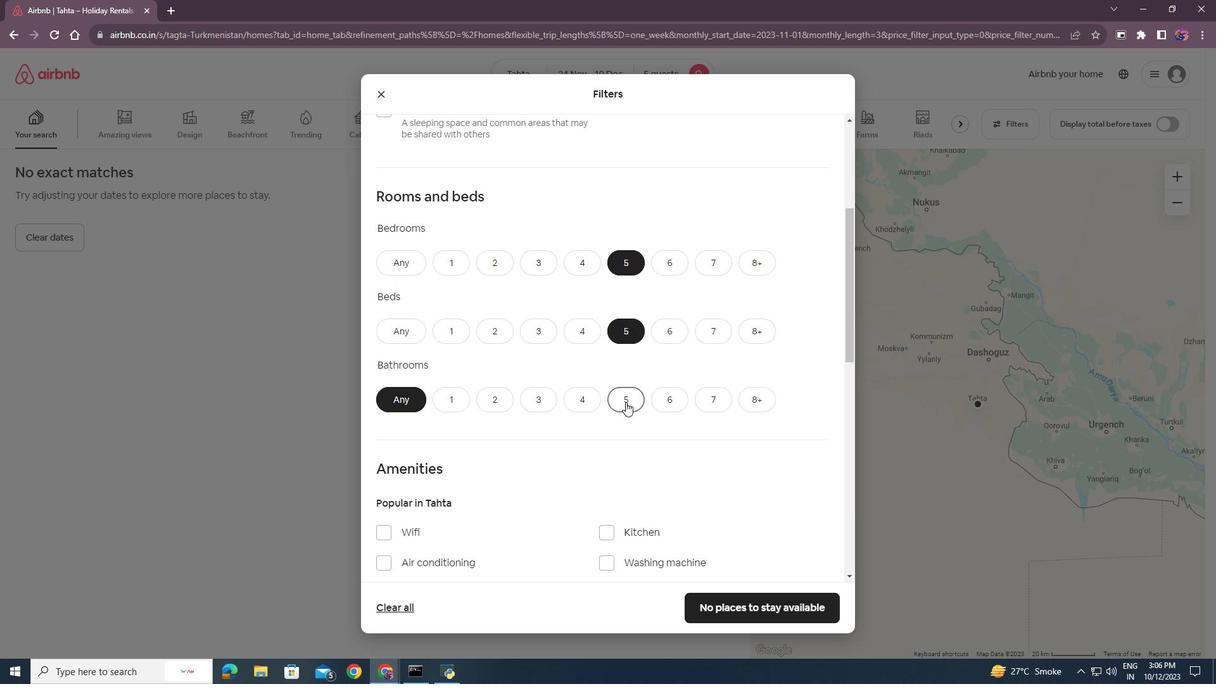 
Action: Mouse moved to (594, 451)
Screenshot: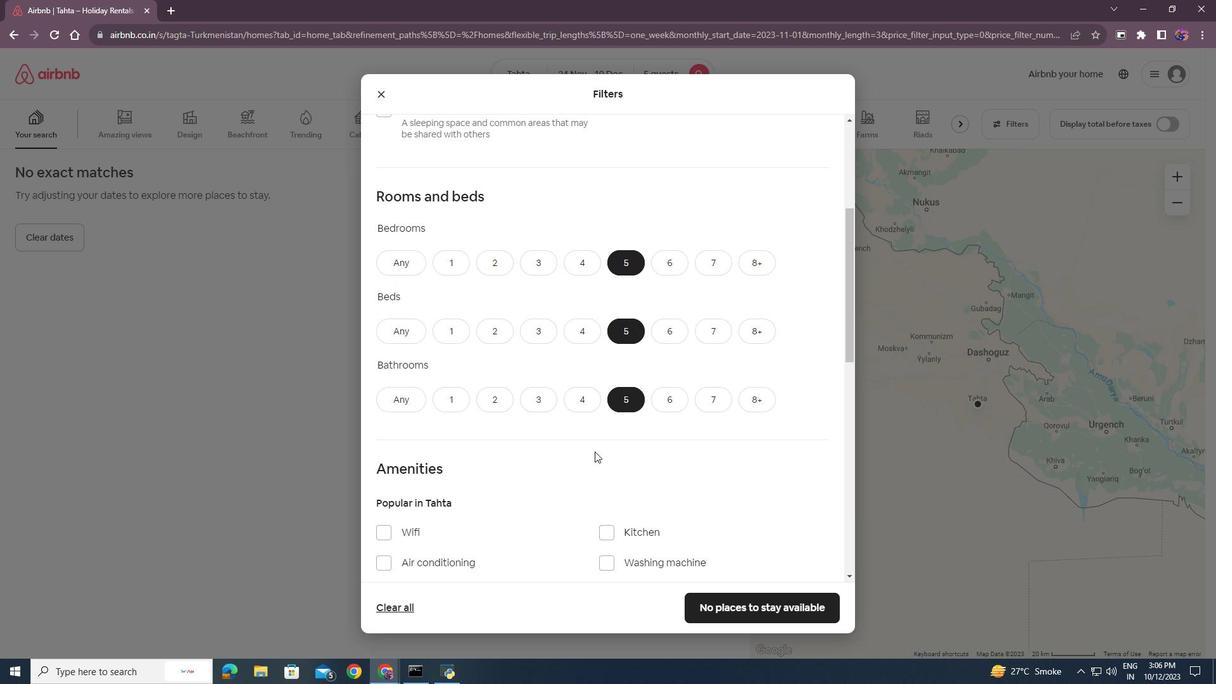 
Action: Mouse scrolled (594, 451) with delta (0, 0)
Screenshot: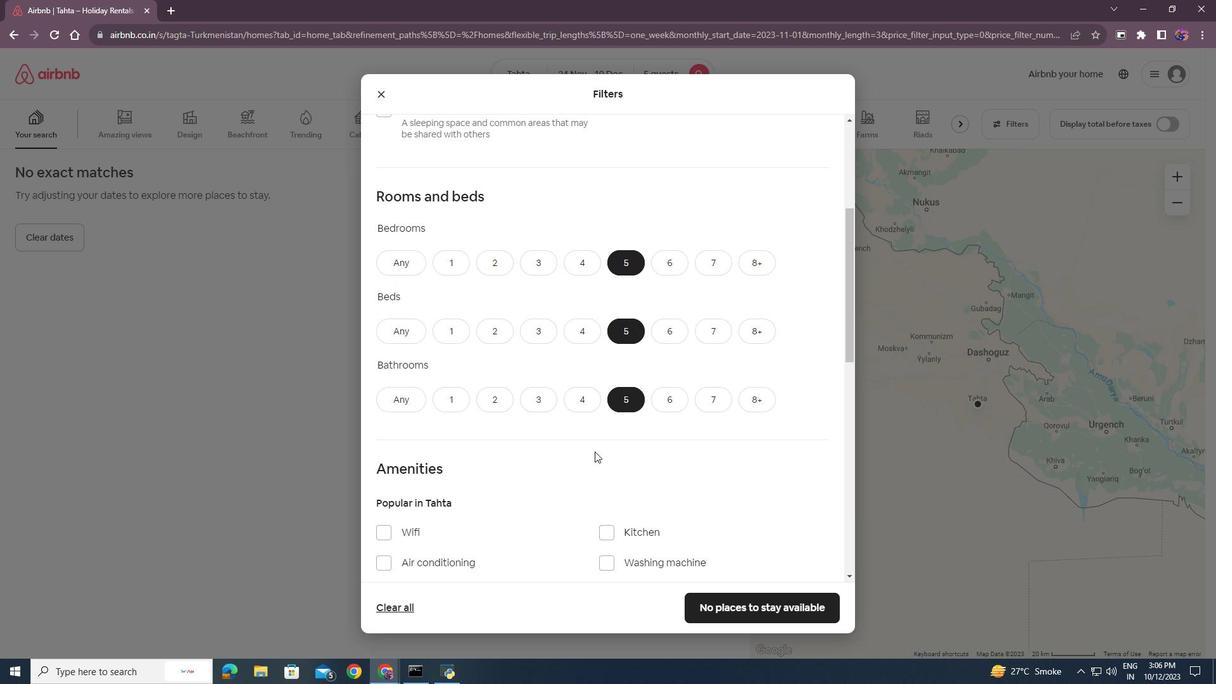 
Action: Mouse scrolled (594, 451) with delta (0, 0)
Screenshot: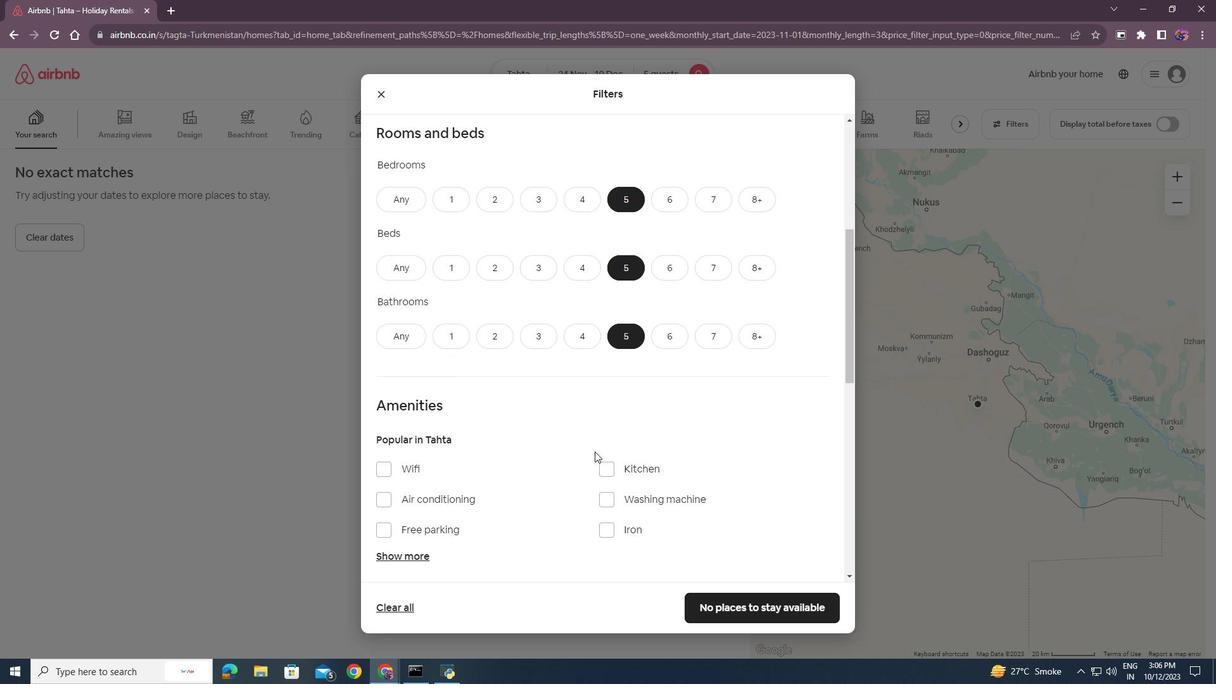 
Action: Mouse scrolled (594, 451) with delta (0, 0)
Screenshot: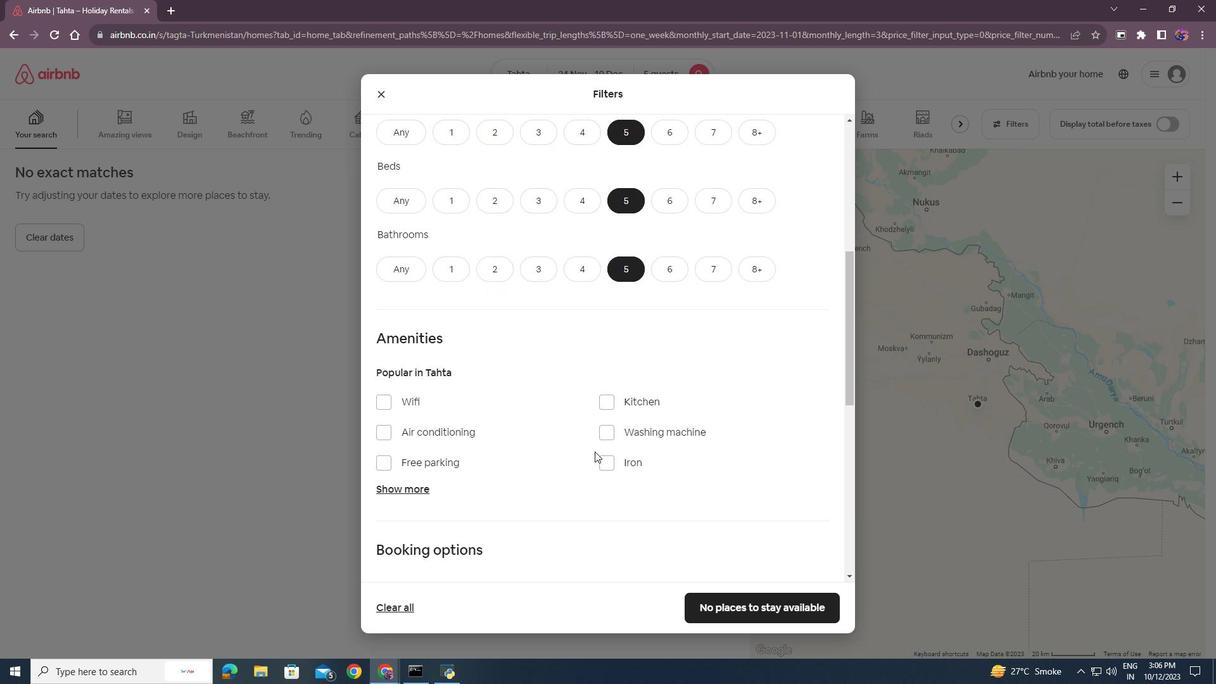 
Action: Mouse scrolled (594, 451) with delta (0, 0)
Screenshot: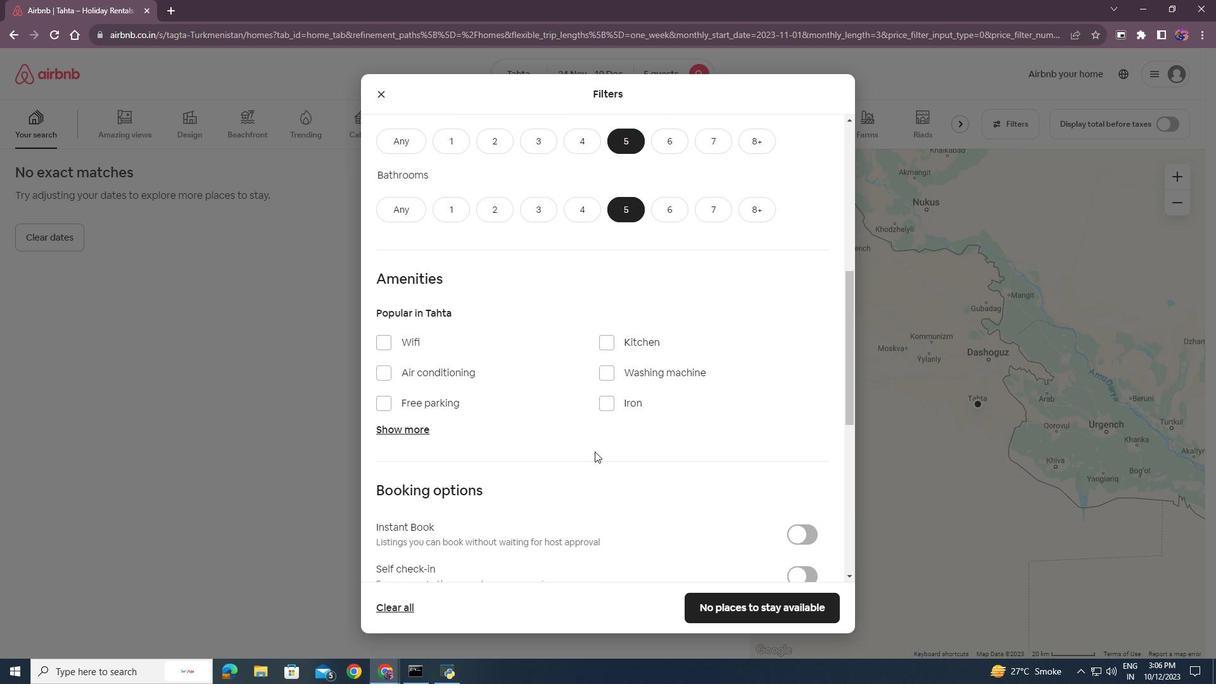 
Action: Mouse scrolled (594, 451) with delta (0, 0)
Screenshot: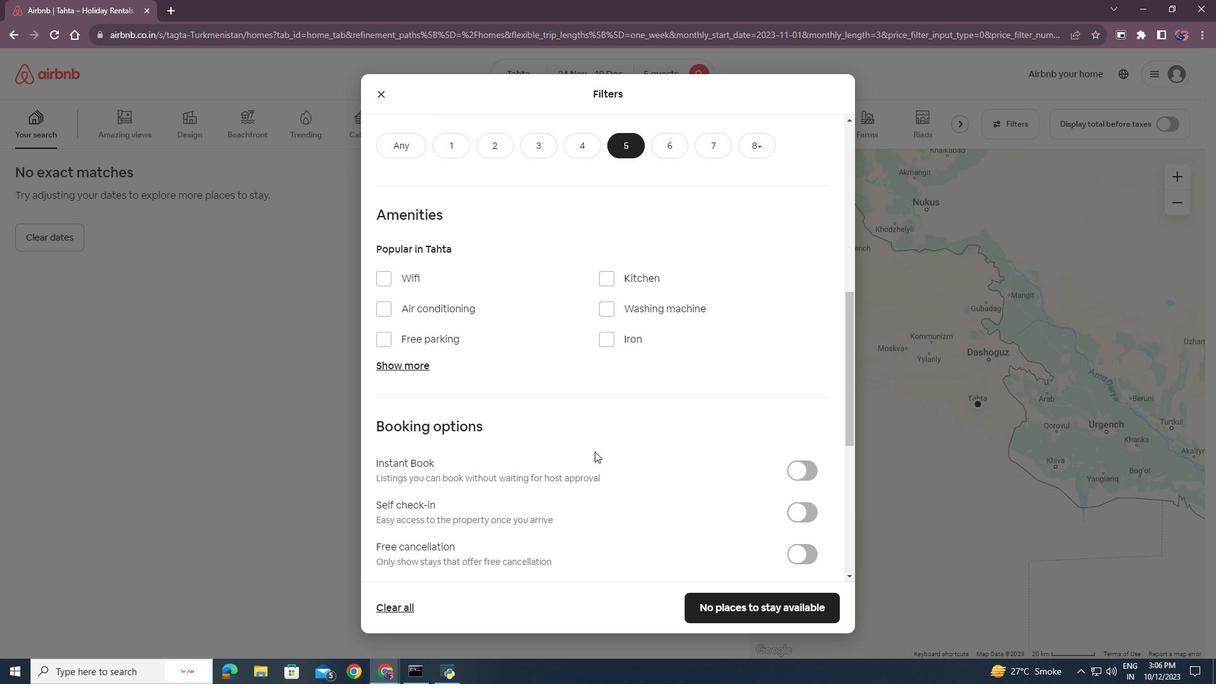 
Action: Mouse moved to (388, 215)
Screenshot: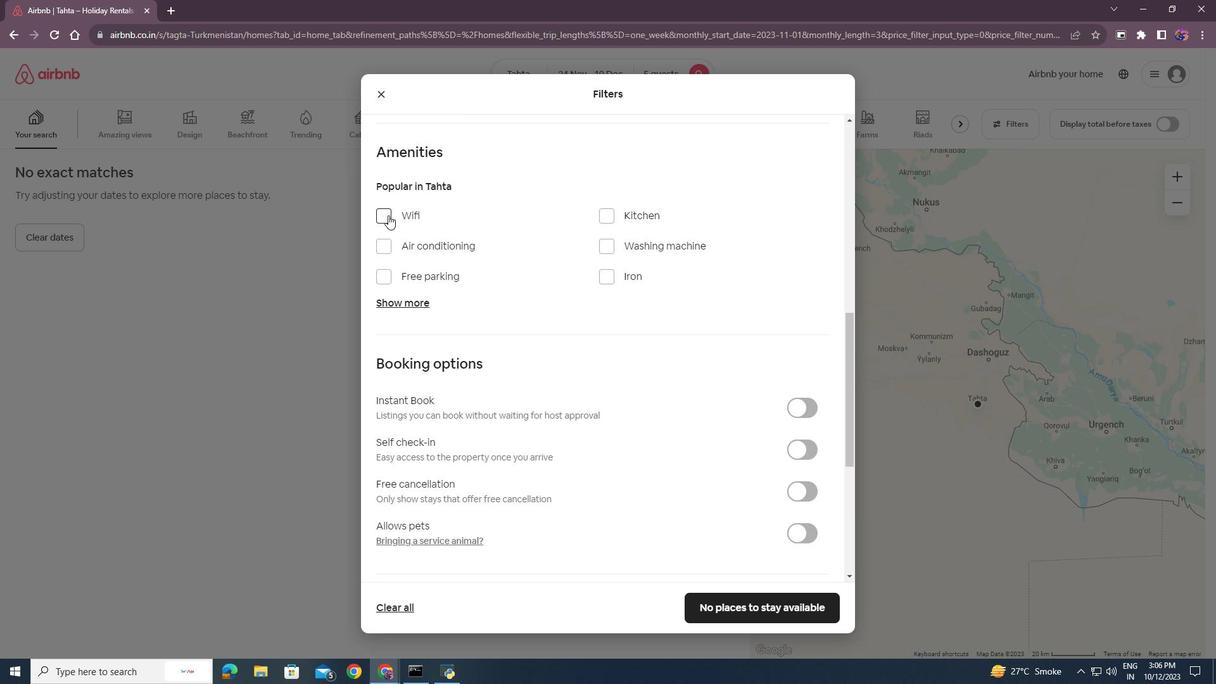 
Action: Mouse pressed left at (388, 215)
Screenshot: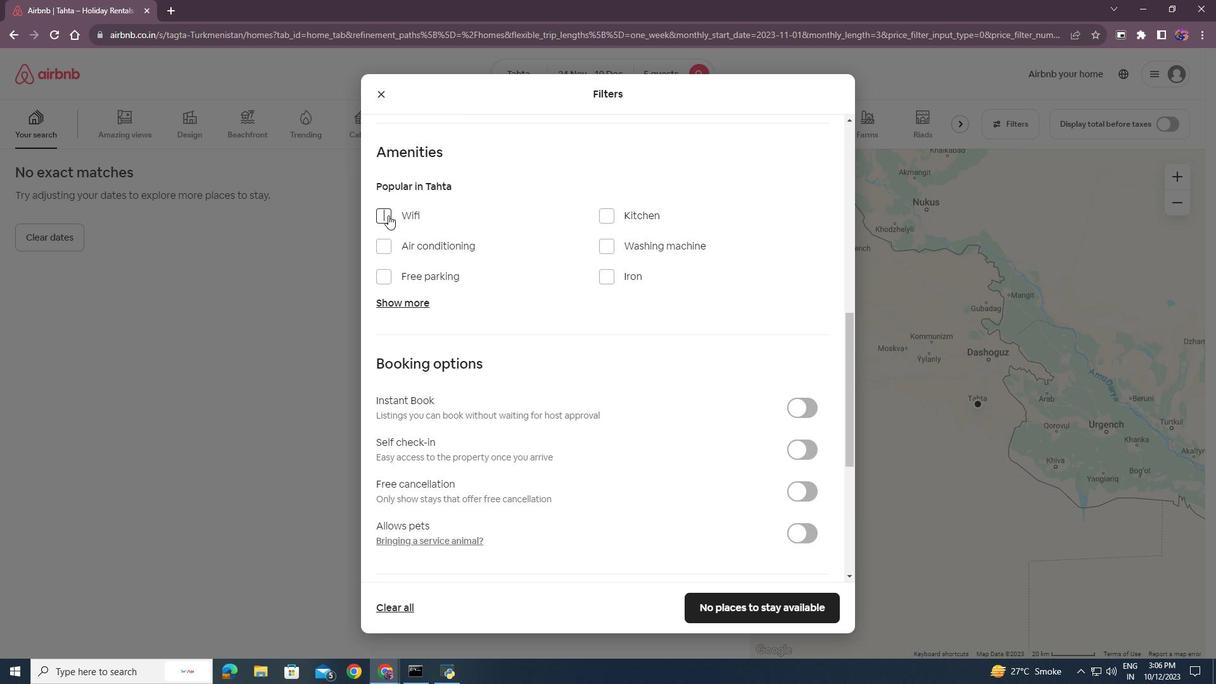 
Action: Mouse moved to (405, 302)
Screenshot: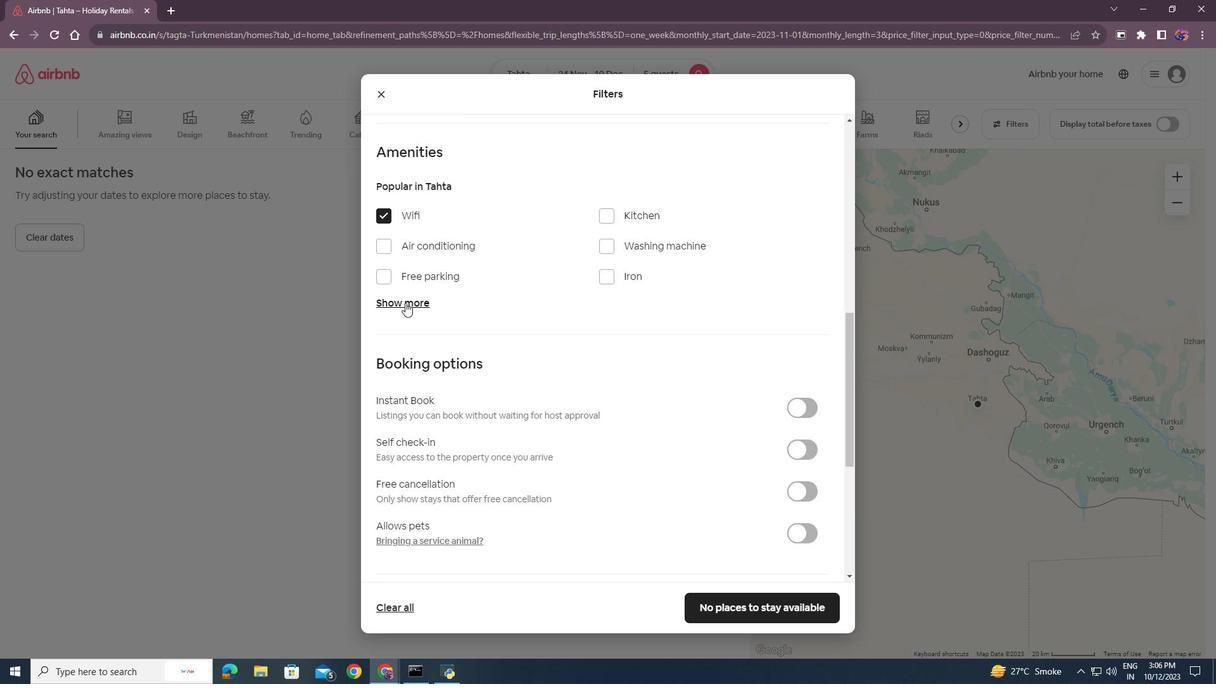 
Action: Mouse pressed left at (405, 302)
Screenshot: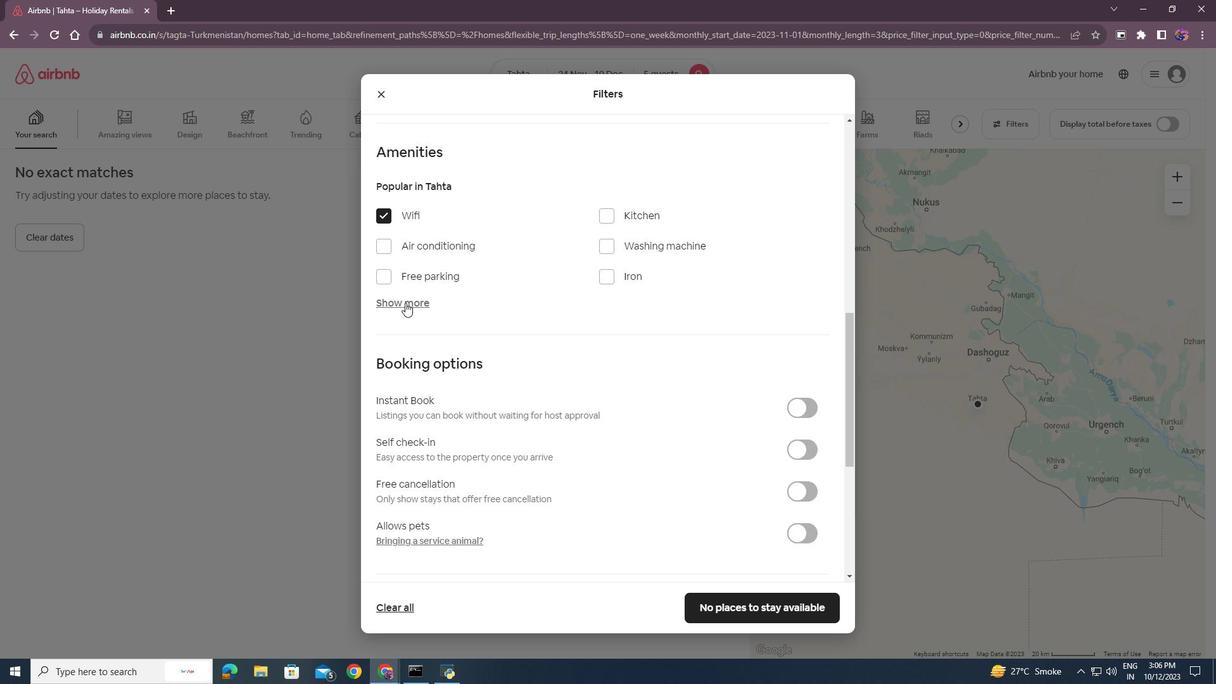 
Action: Mouse moved to (609, 378)
Screenshot: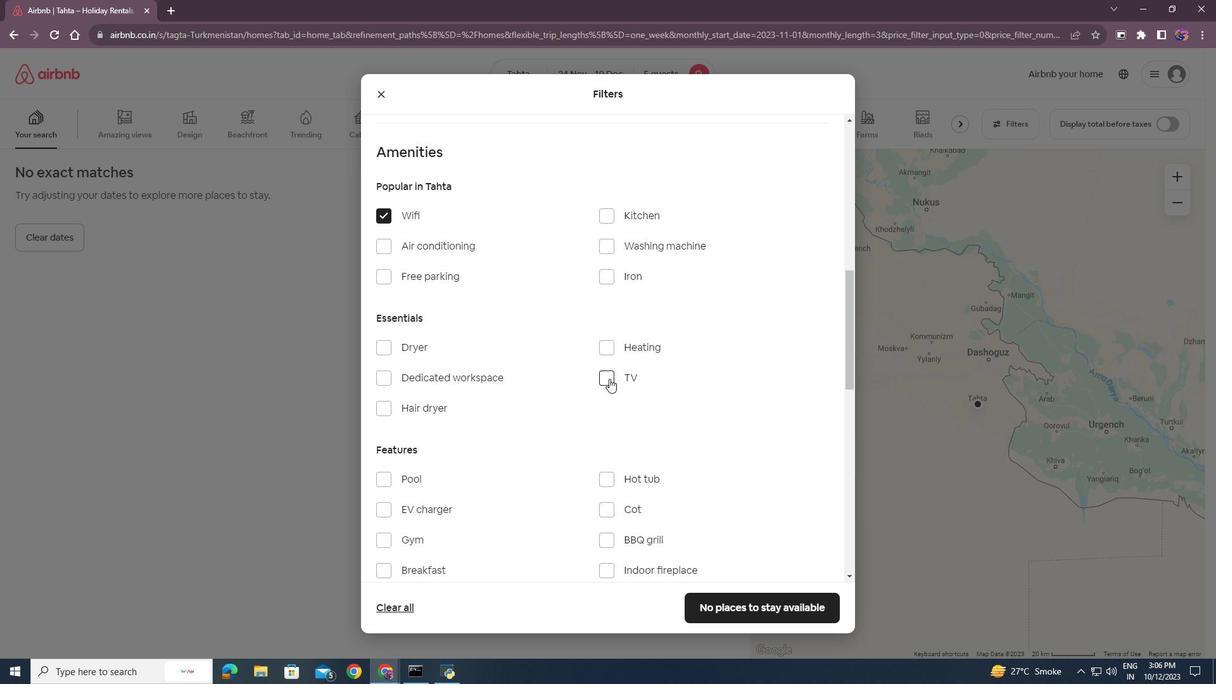 
Action: Mouse pressed left at (609, 378)
Screenshot: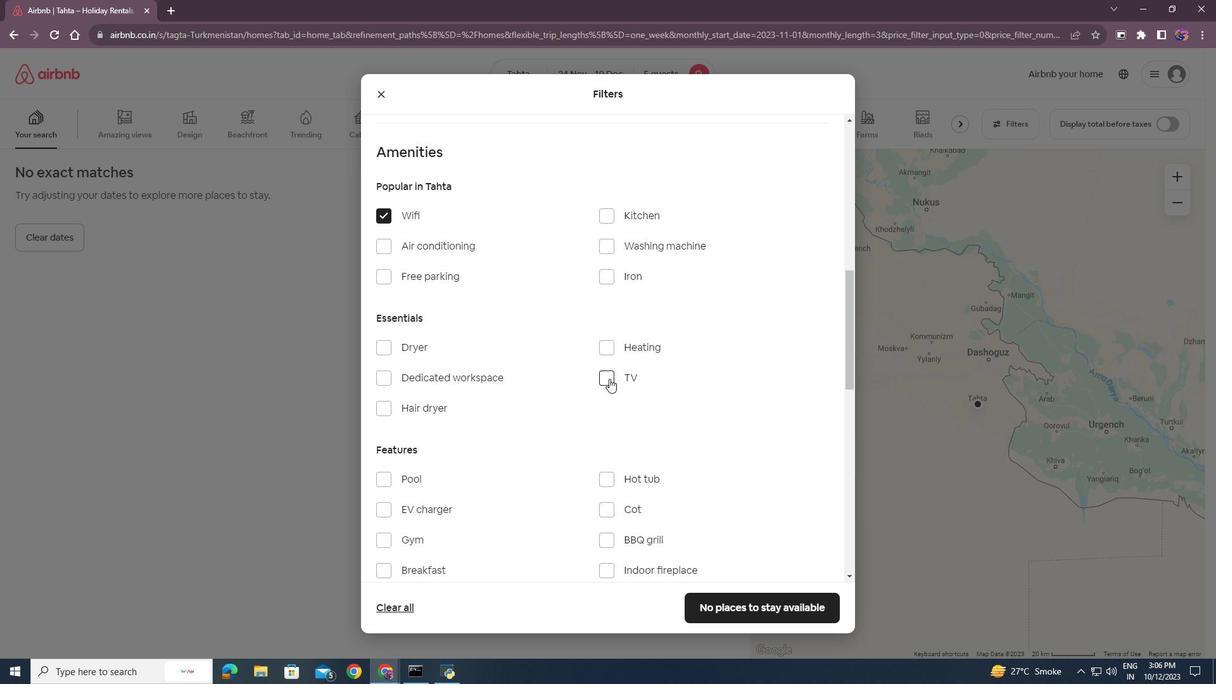 
Action: Mouse moved to (385, 274)
Screenshot: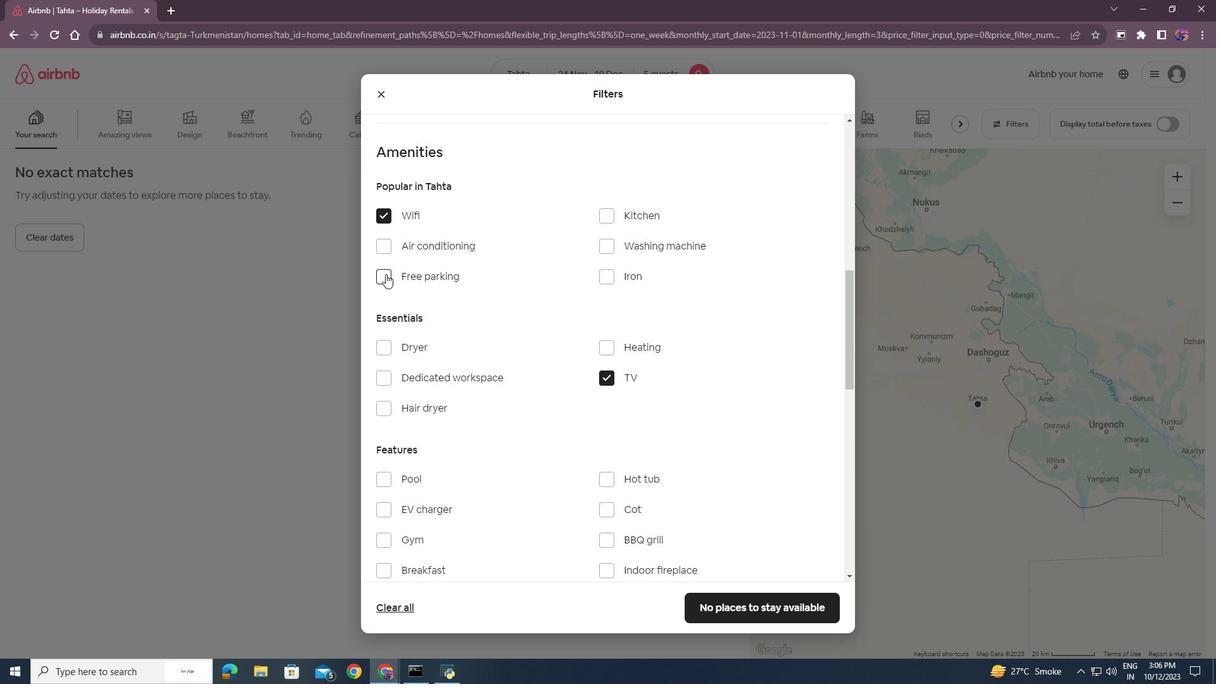 
Action: Mouse pressed left at (385, 274)
Screenshot: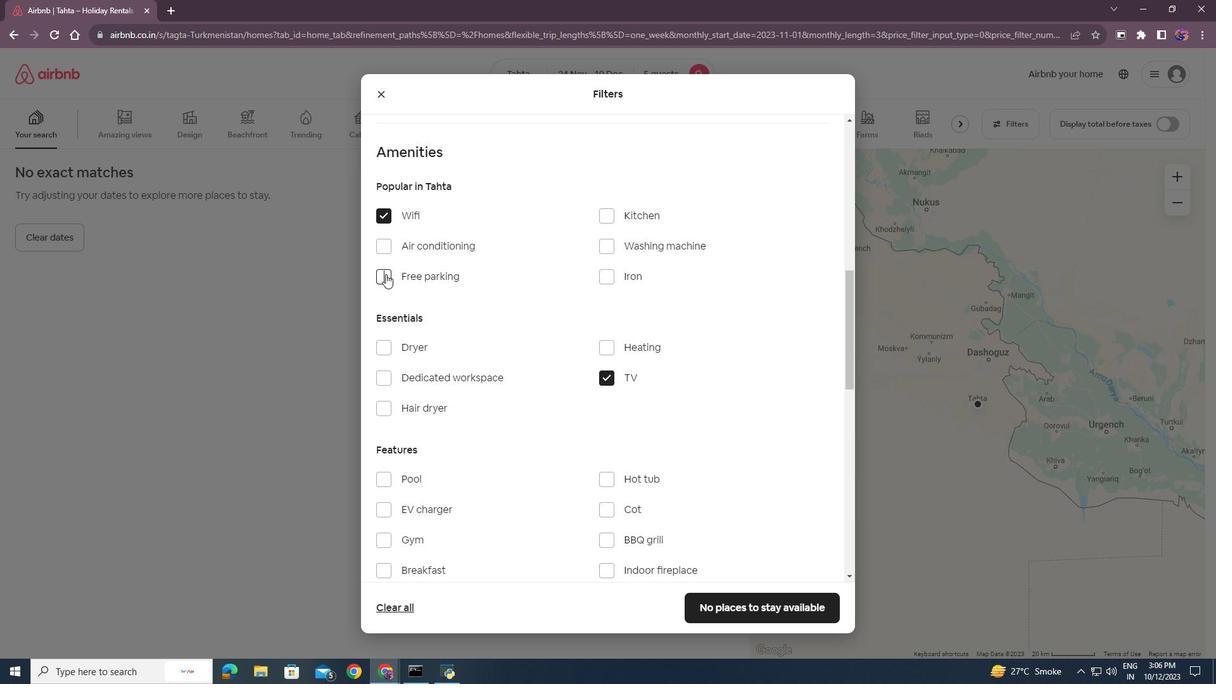 
Action: Mouse moved to (480, 355)
Screenshot: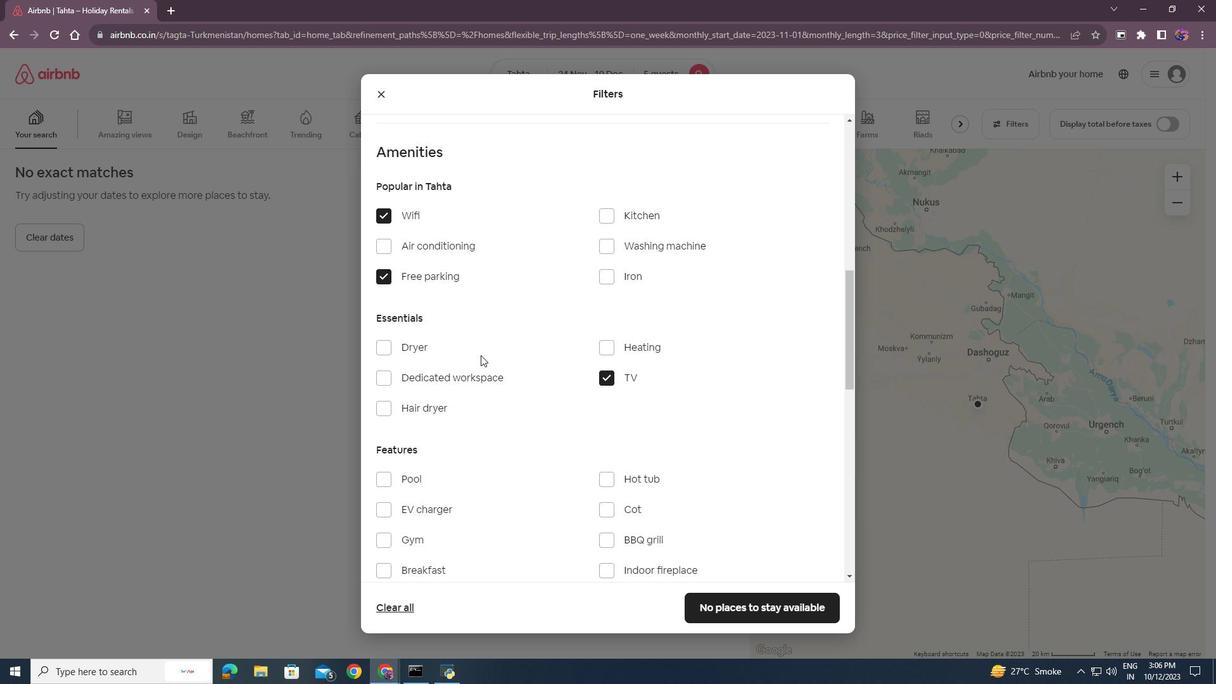 
Action: Mouse scrolled (480, 354) with delta (0, 0)
Screenshot: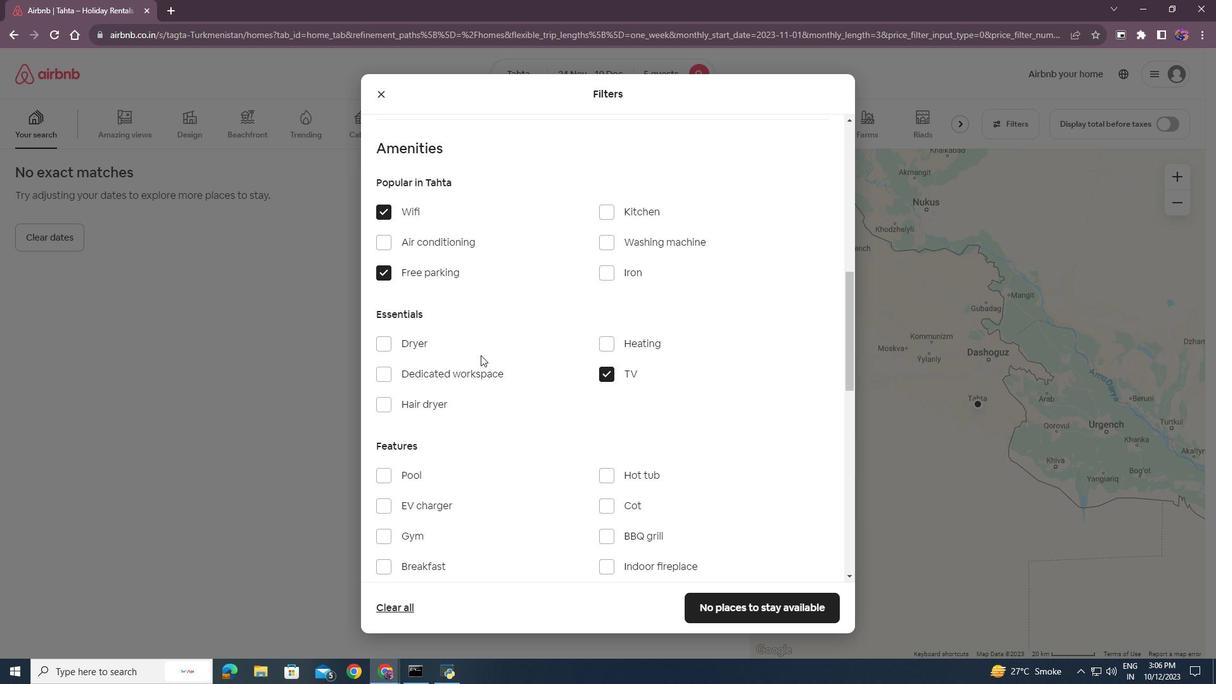 
Action: Mouse moved to (430, 381)
Screenshot: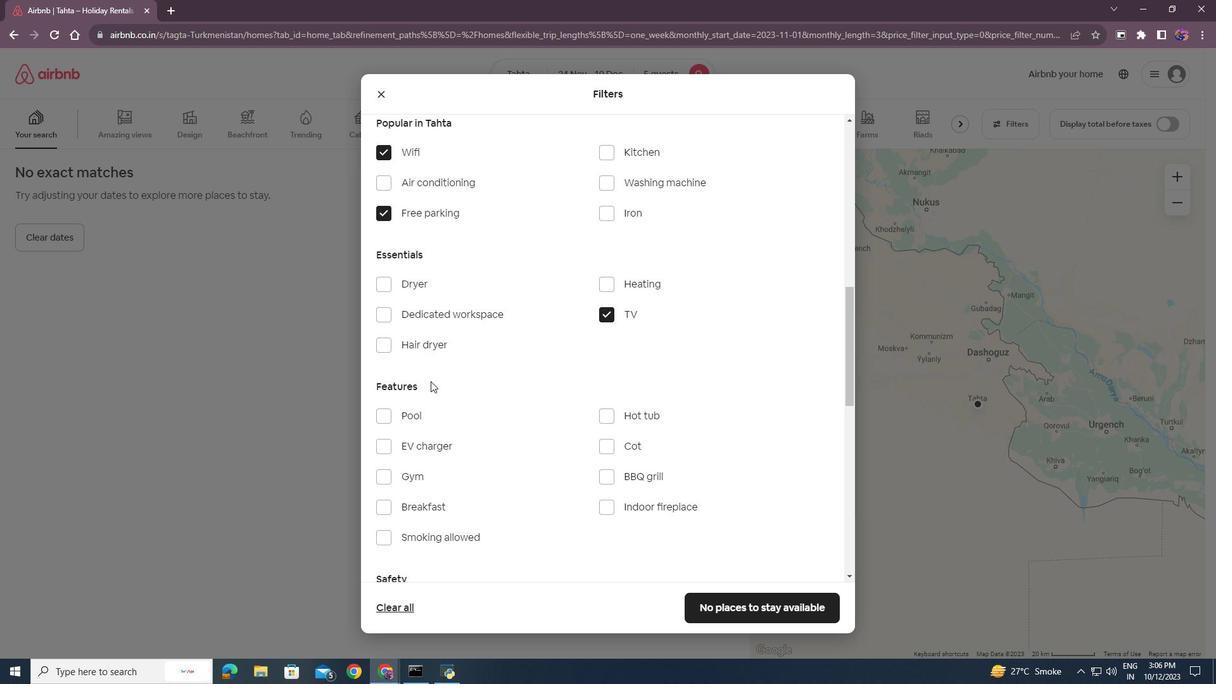 
Action: Mouse scrolled (430, 380) with delta (0, 0)
Screenshot: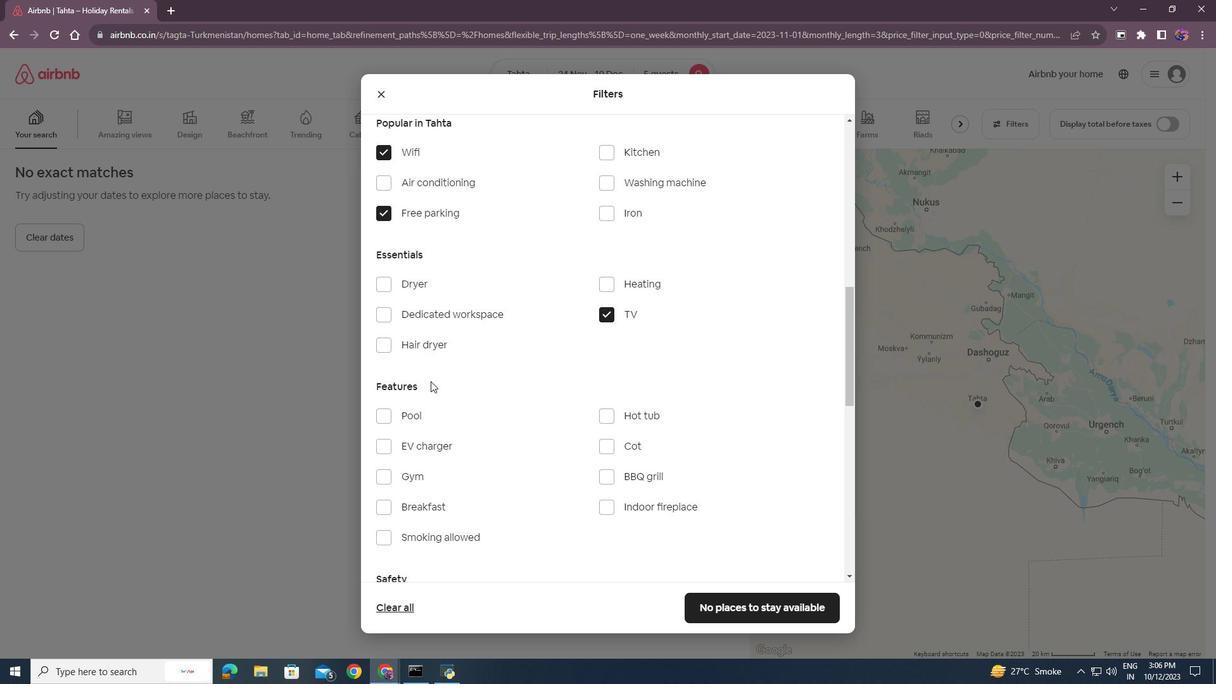 
Action: Mouse scrolled (430, 380) with delta (0, 0)
Screenshot: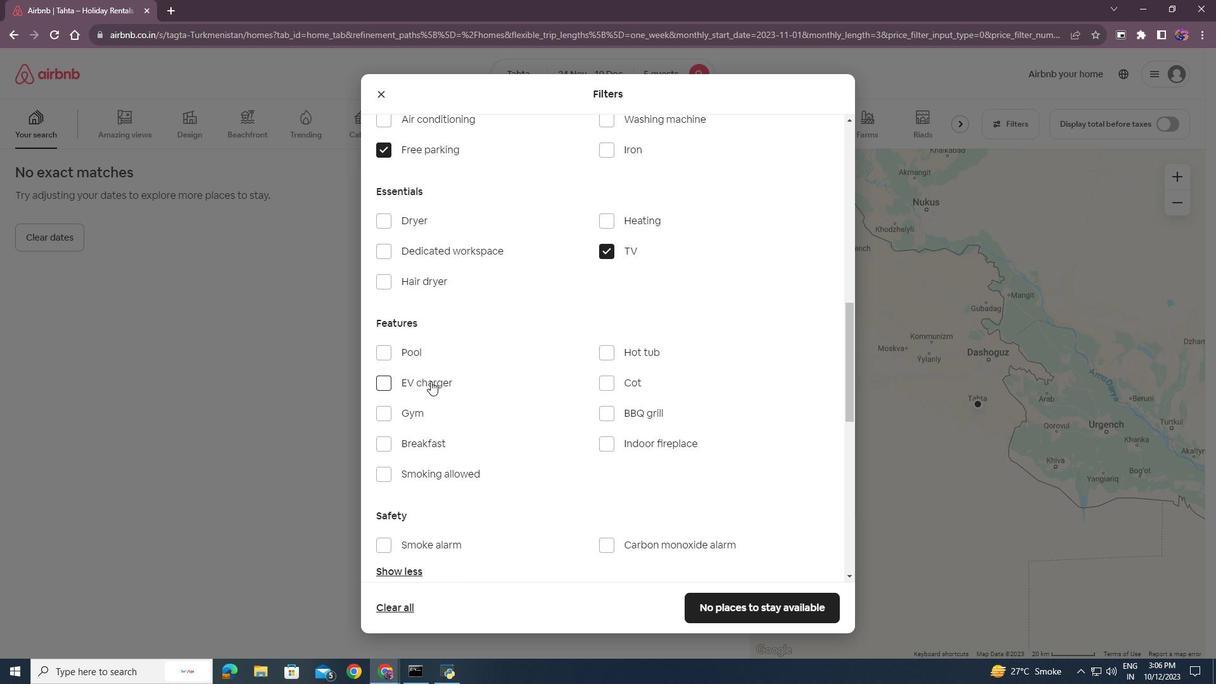 
Action: Mouse moved to (383, 351)
Screenshot: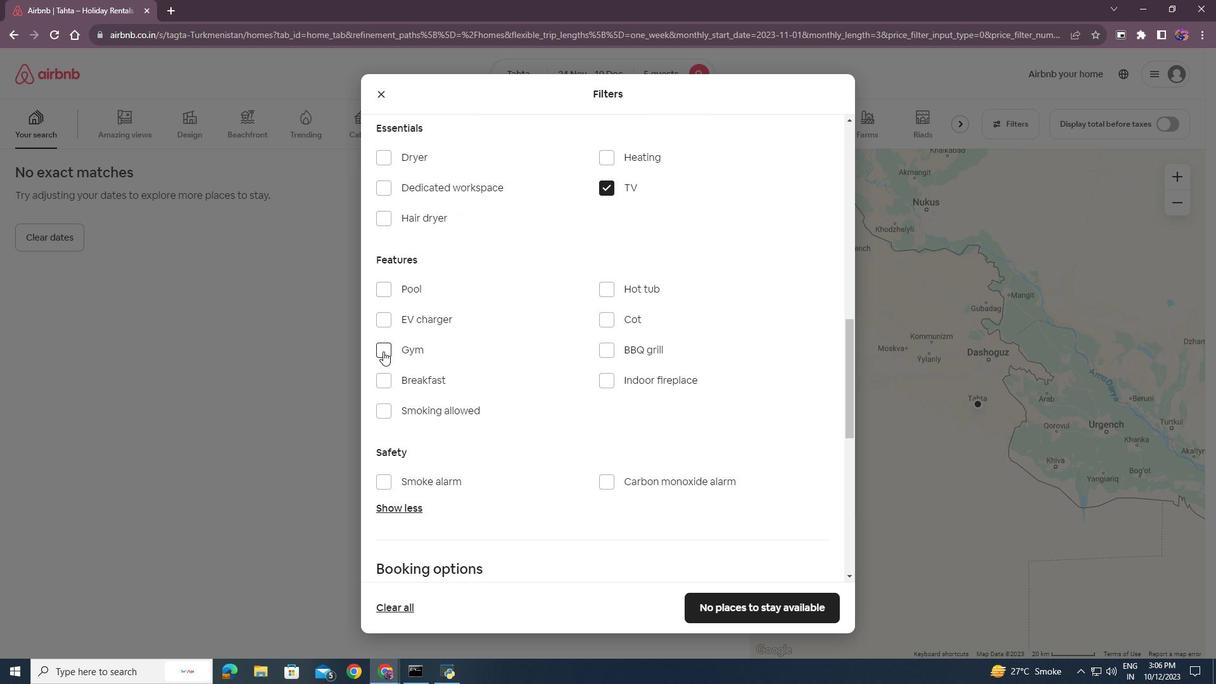 
Action: Mouse pressed left at (383, 351)
Screenshot: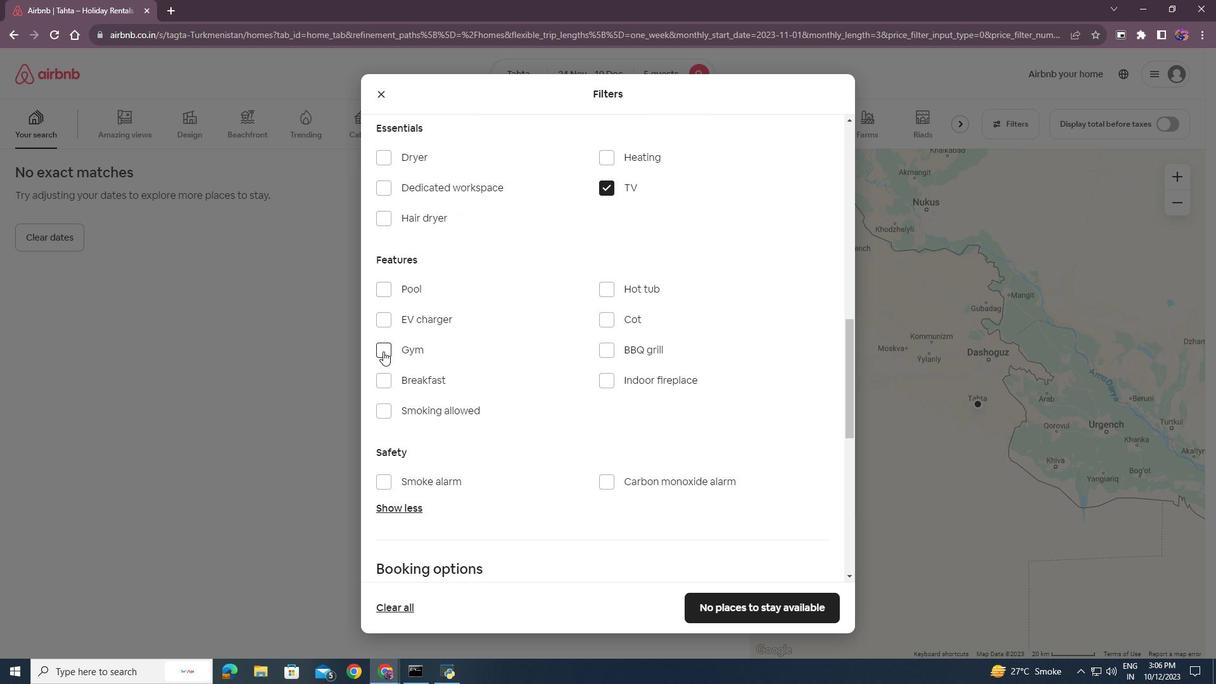 
Action: Mouse moved to (459, 350)
Screenshot: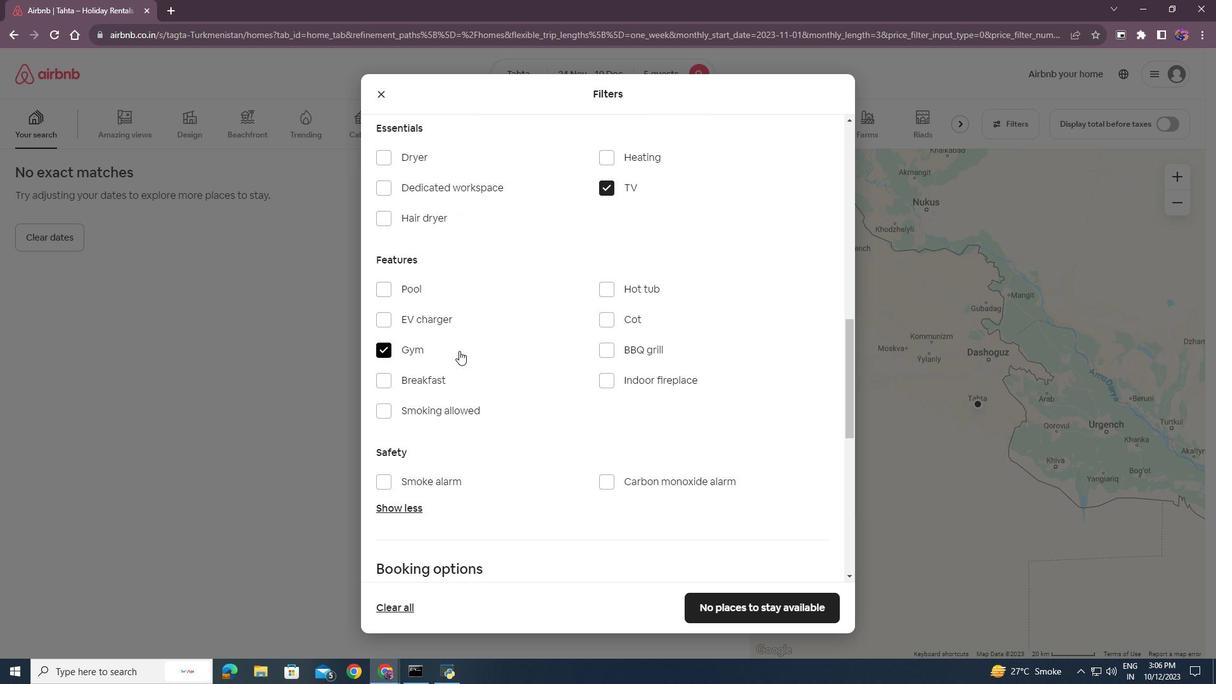 
Action: Mouse scrolled (459, 350) with delta (0, 0)
Screenshot: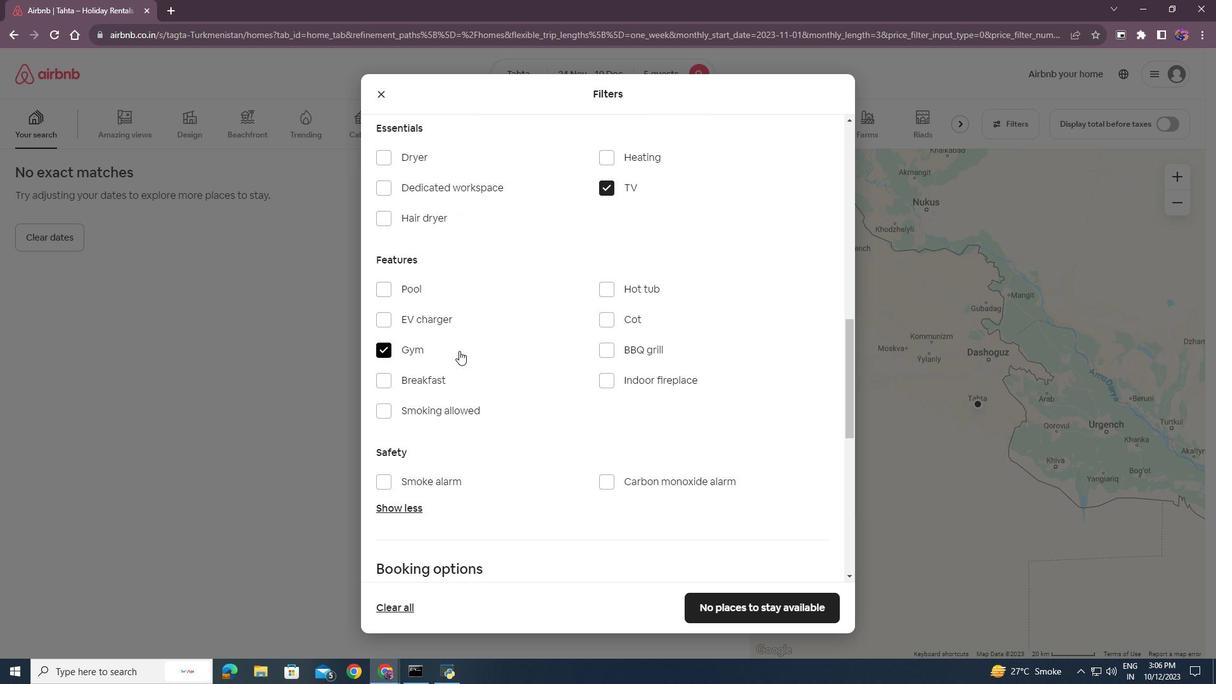 
Action: Mouse moved to (382, 312)
Screenshot: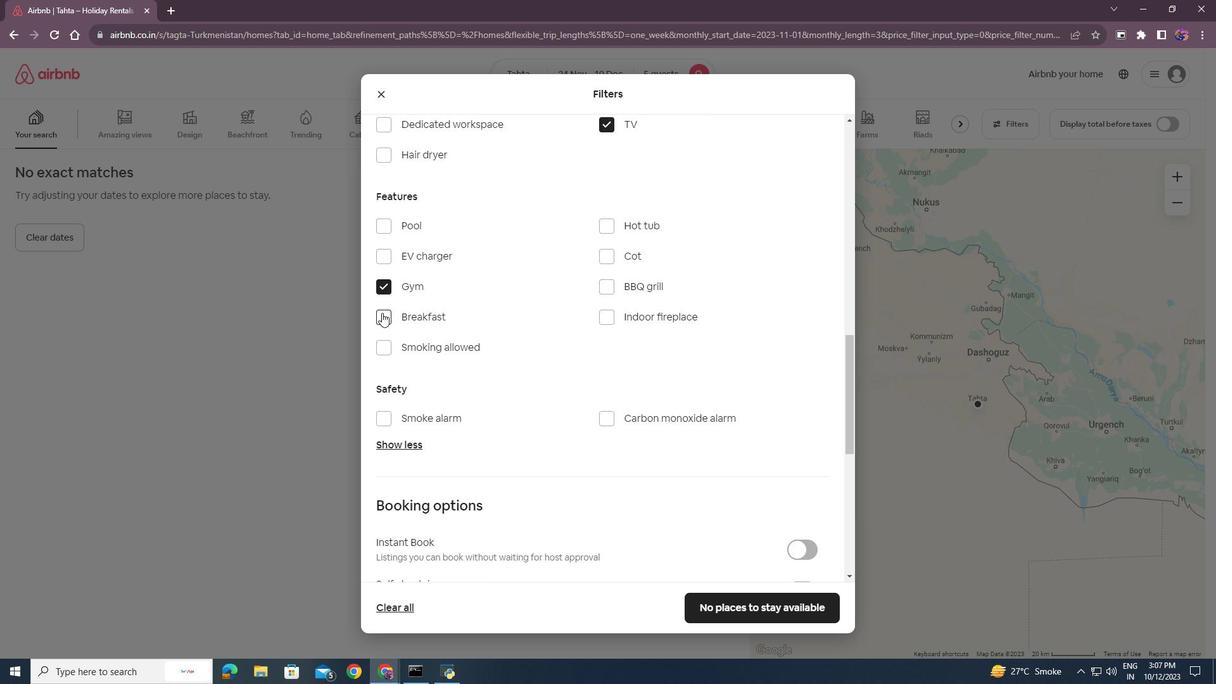 
Action: Mouse pressed left at (382, 312)
Screenshot: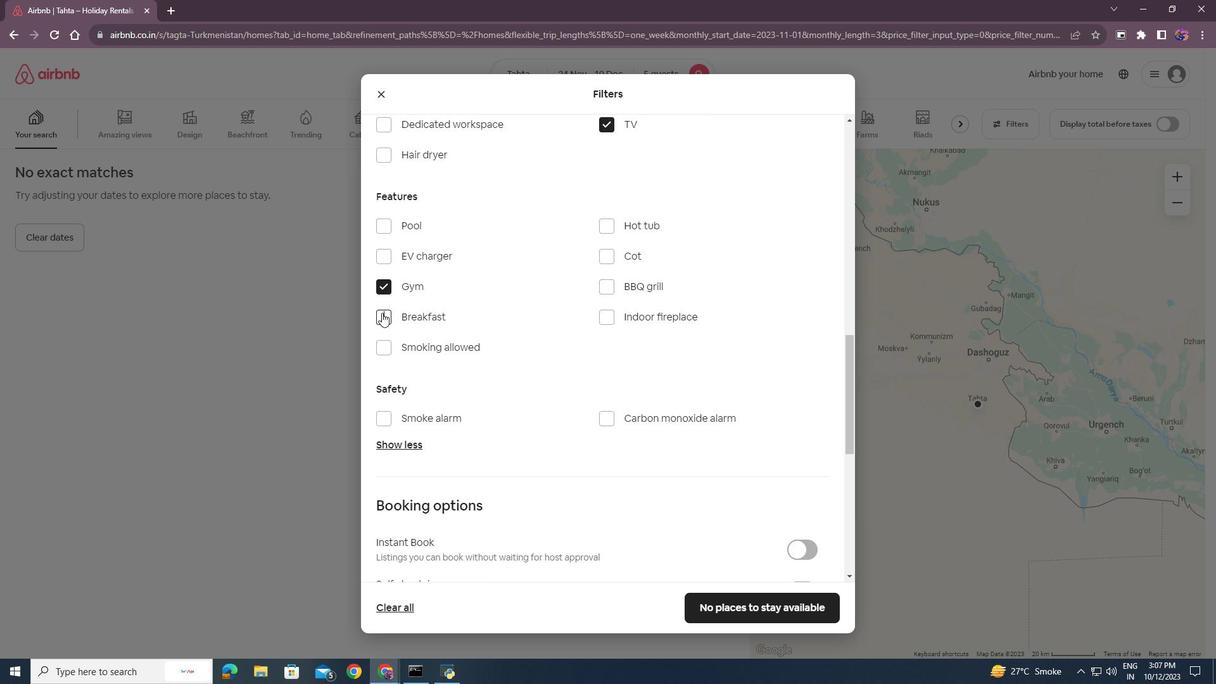 
Action: Mouse moved to (750, 604)
Screenshot: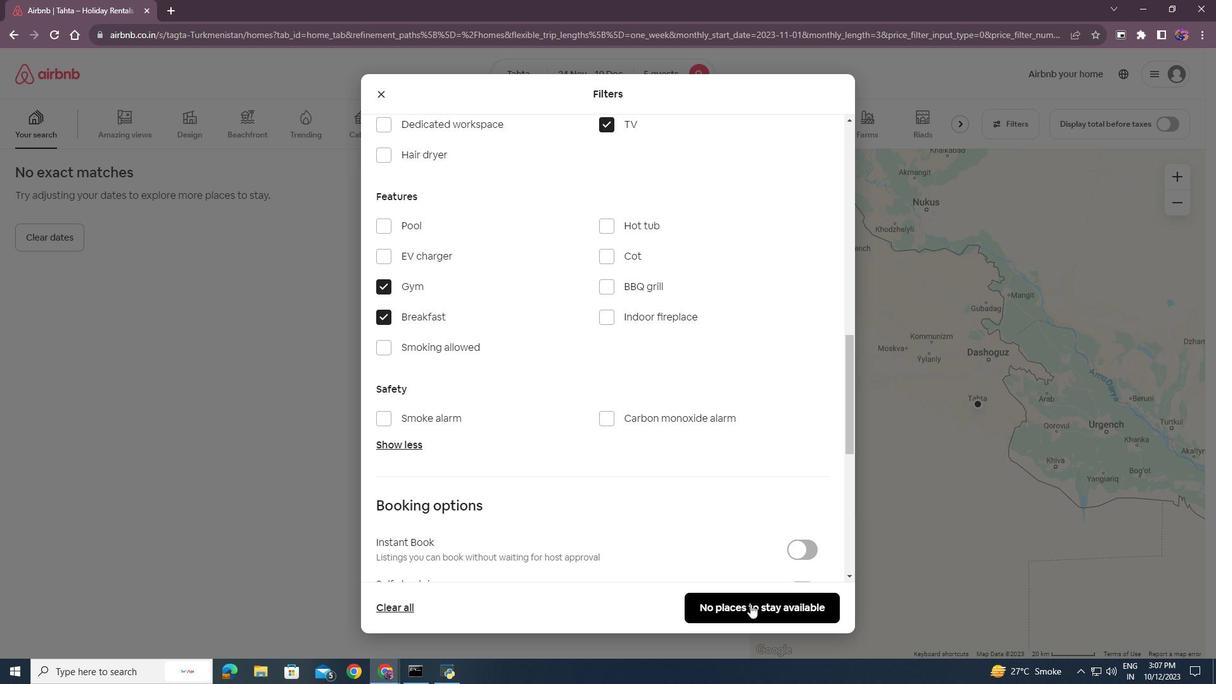 
Action: Mouse pressed left at (750, 604)
Screenshot: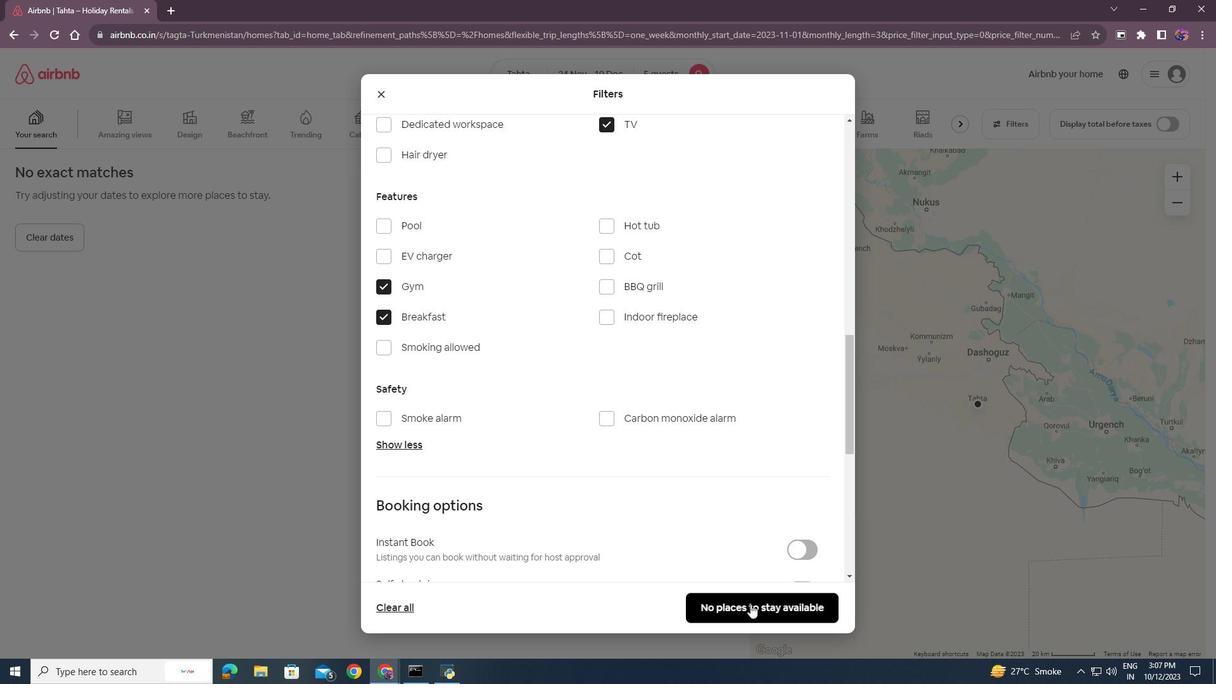 
Action: Mouse moved to (539, 475)
Screenshot: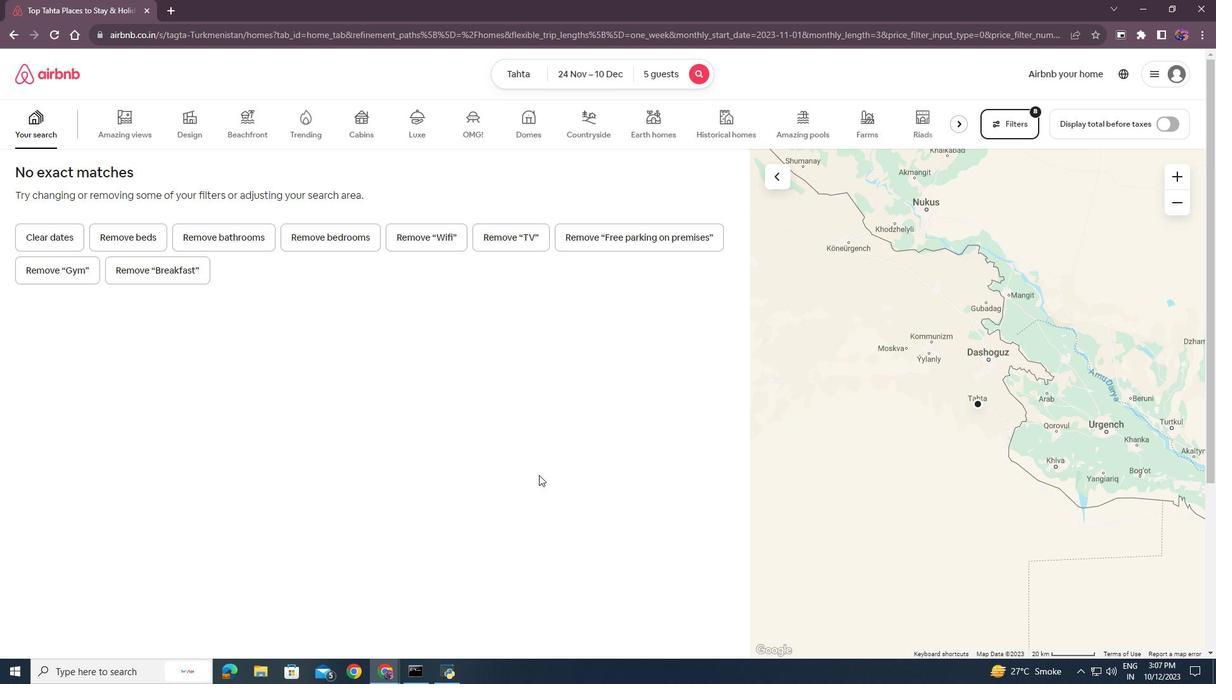 
